 Task: Find connections with filter location Timbiras with filter topic #lawyeringwith filter profile language French with filter current company ACI Worldwide with filter school Indira Gandhi National Open University with filter industry Advertising Services with filter service category Insurance with filter keywords title Business Analyst
Action: Mouse moved to (211, 266)
Screenshot: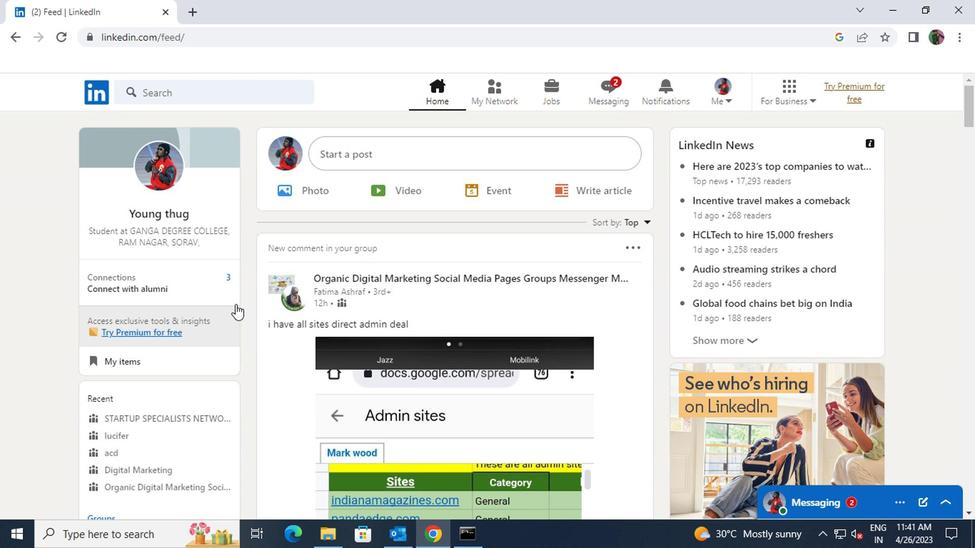 
Action: Mouse pressed left at (211, 266)
Screenshot: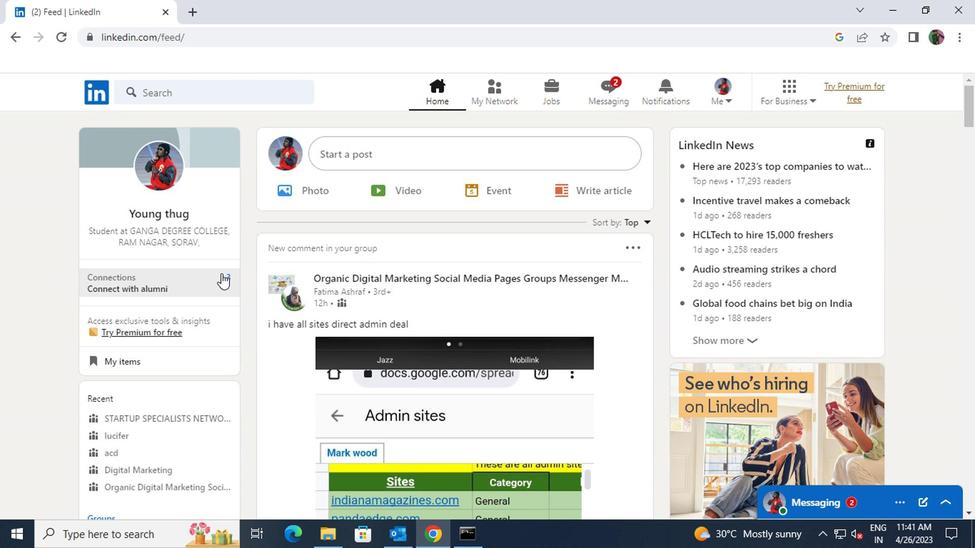 
Action: Mouse moved to (214, 273)
Screenshot: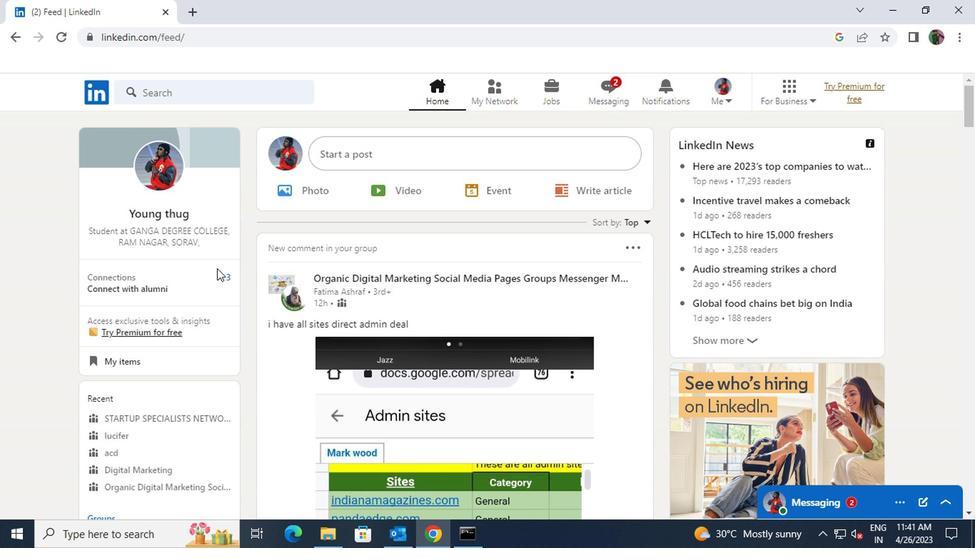 
Action: Mouse pressed left at (214, 273)
Screenshot: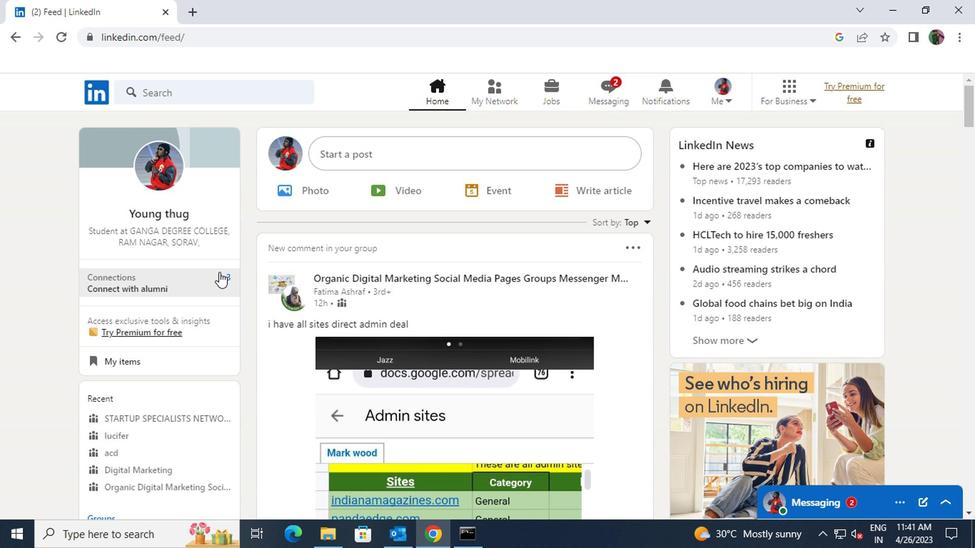 
Action: Mouse moved to (251, 175)
Screenshot: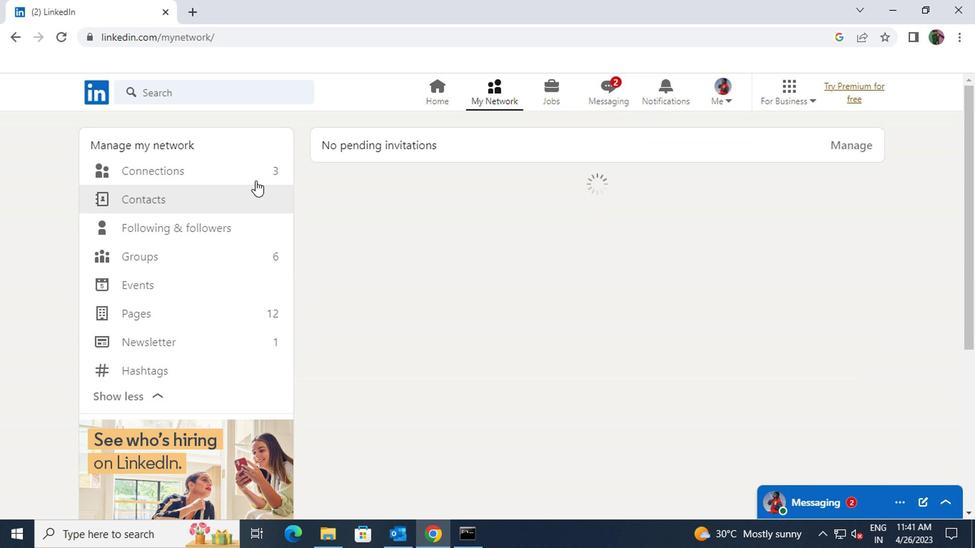 
Action: Mouse pressed left at (251, 175)
Screenshot: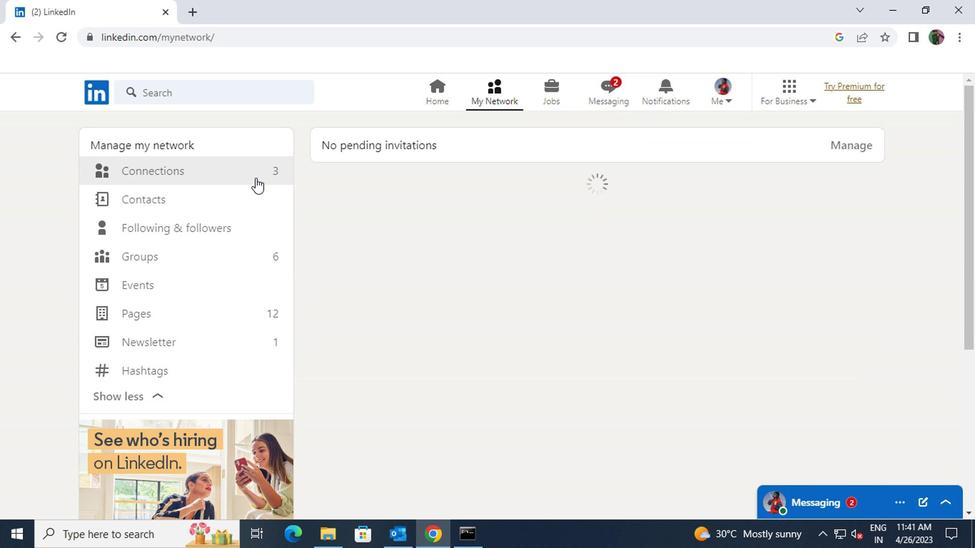 
Action: Mouse moved to (577, 175)
Screenshot: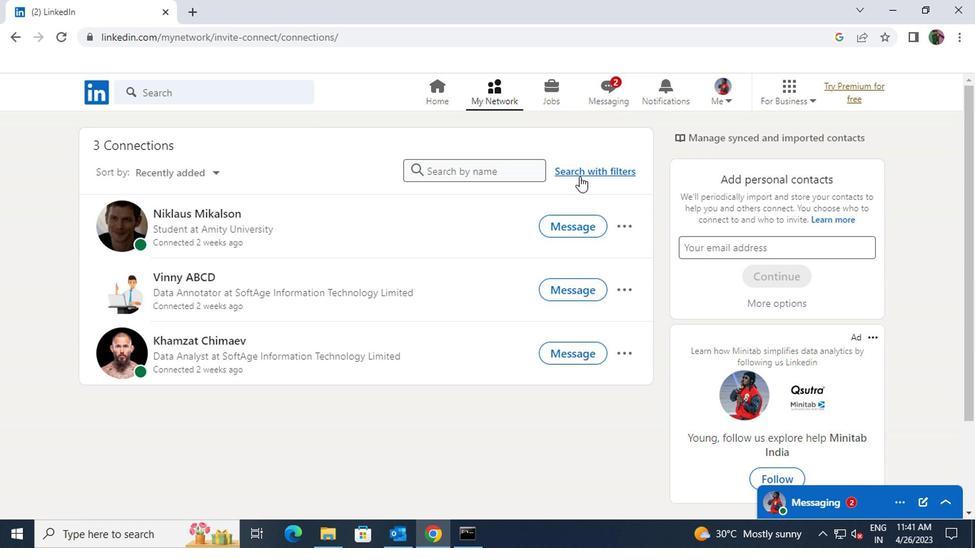 
Action: Mouse pressed left at (577, 175)
Screenshot: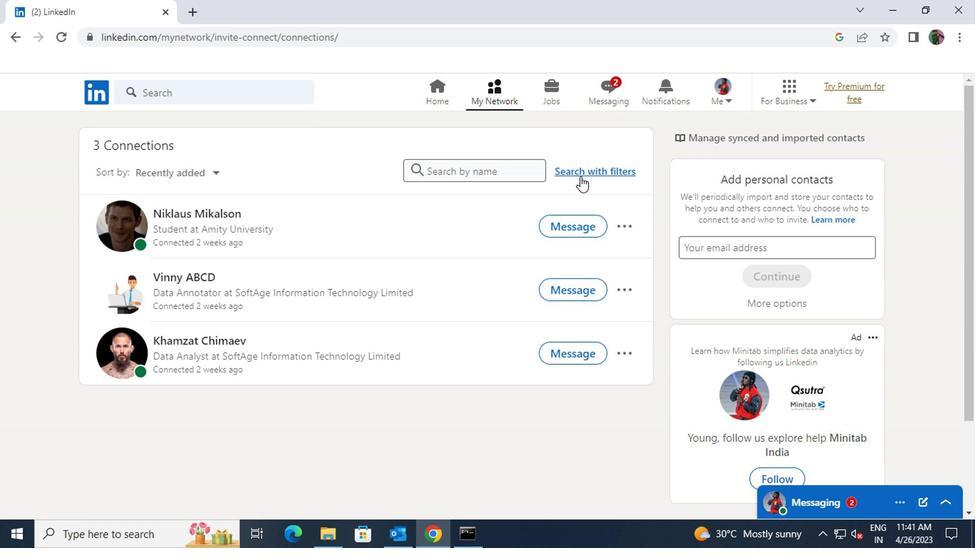 
Action: Mouse moved to (535, 138)
Screenshot: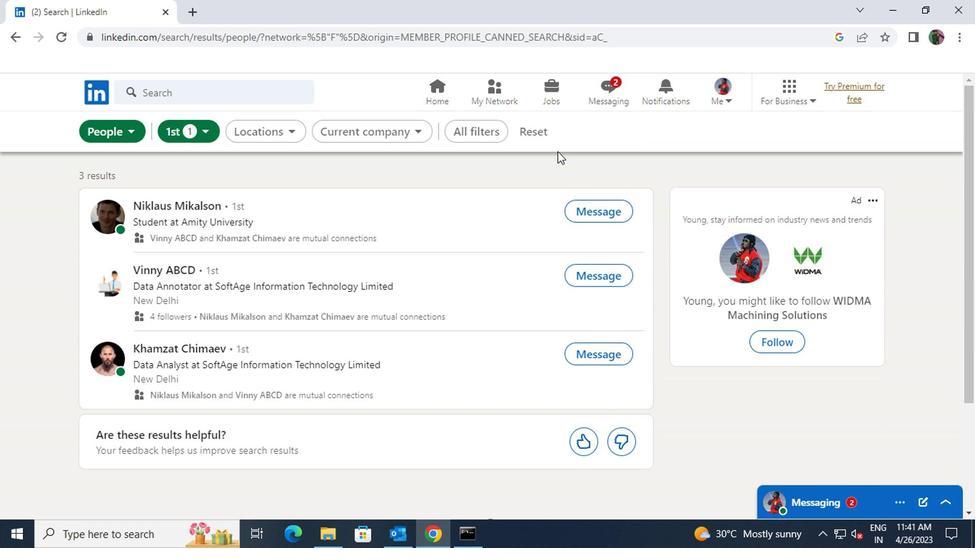 
Action: Mouse pressed left at (535, 138)
Screenshot: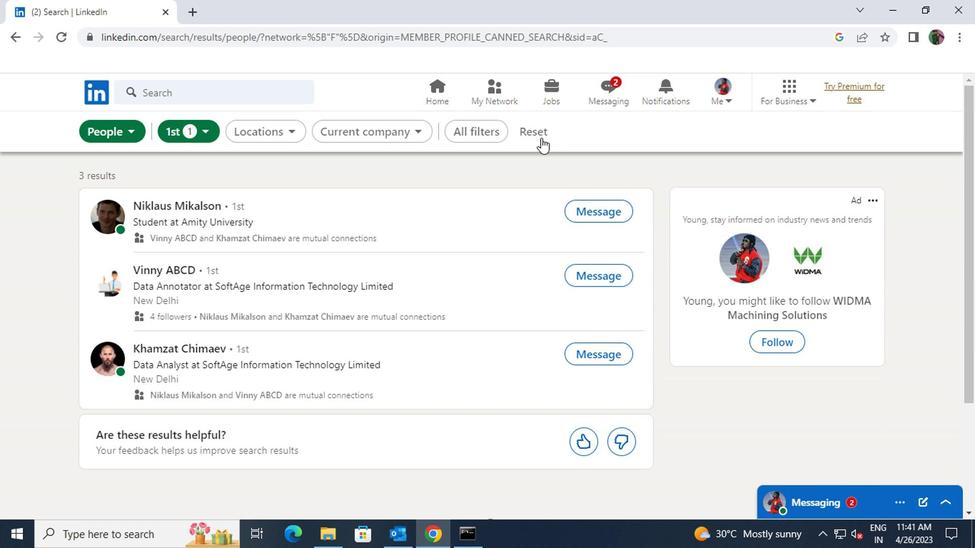 
Action: Mouse moved to (488, 131)
Screenshot: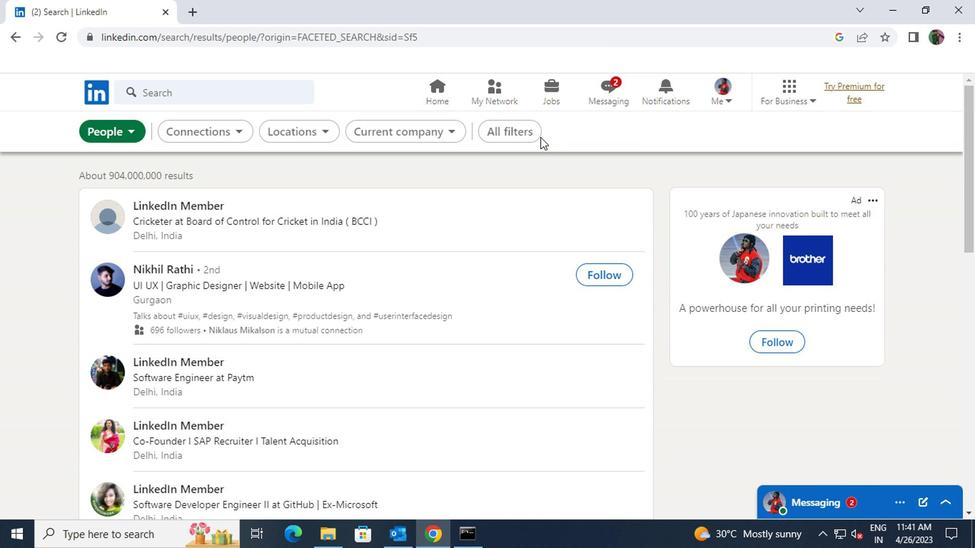
Action: Mouse pressed left at (488, 131)
Screenshot: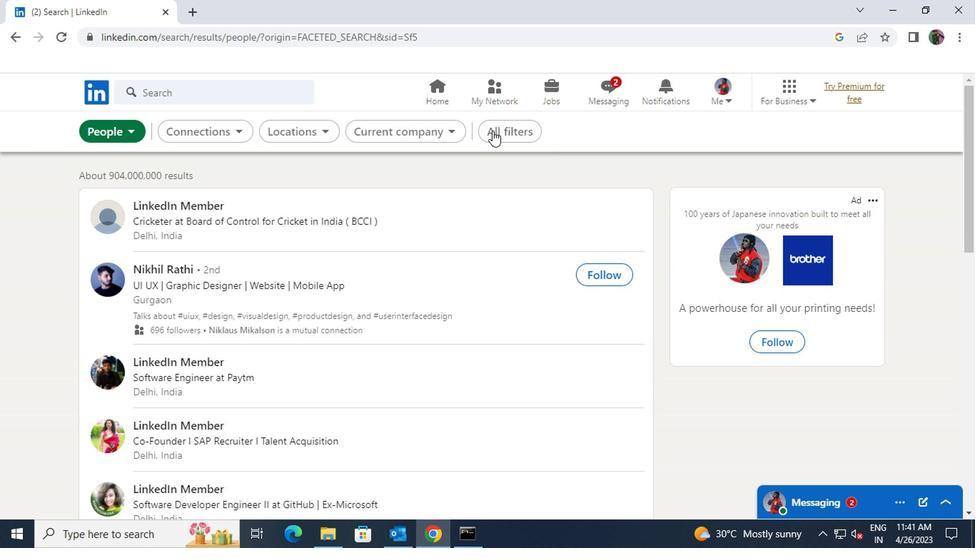 
Action: Mouse moved to (679, 313)
Screenshot: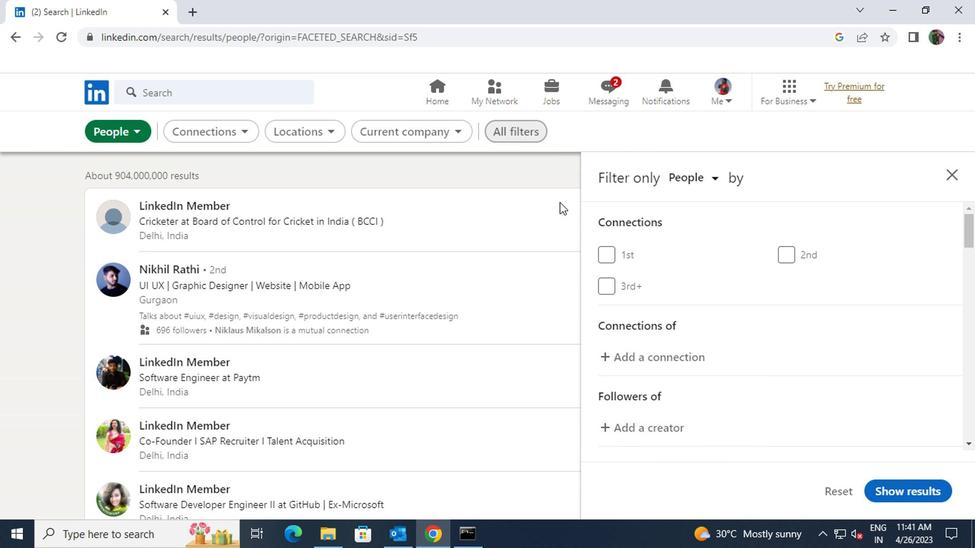 
Action: Mouse scrolled (679, 312) with delta (0, 0)
Screenshot: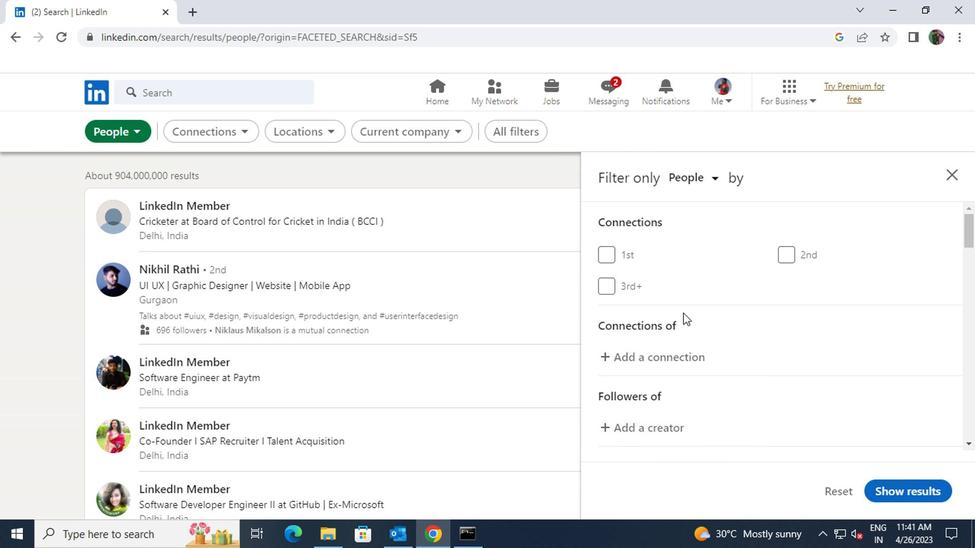 
Action: Mouse scrolled (679, 312) with delta (0, 0)
Screenshot: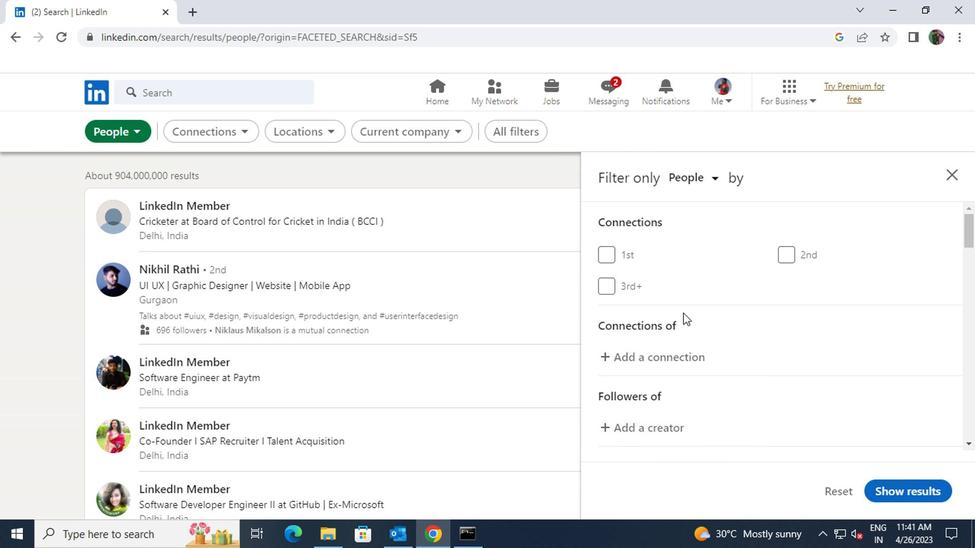 
Action: Mouse scrolled (679, 312) with delta (0, 0)
Screenshot: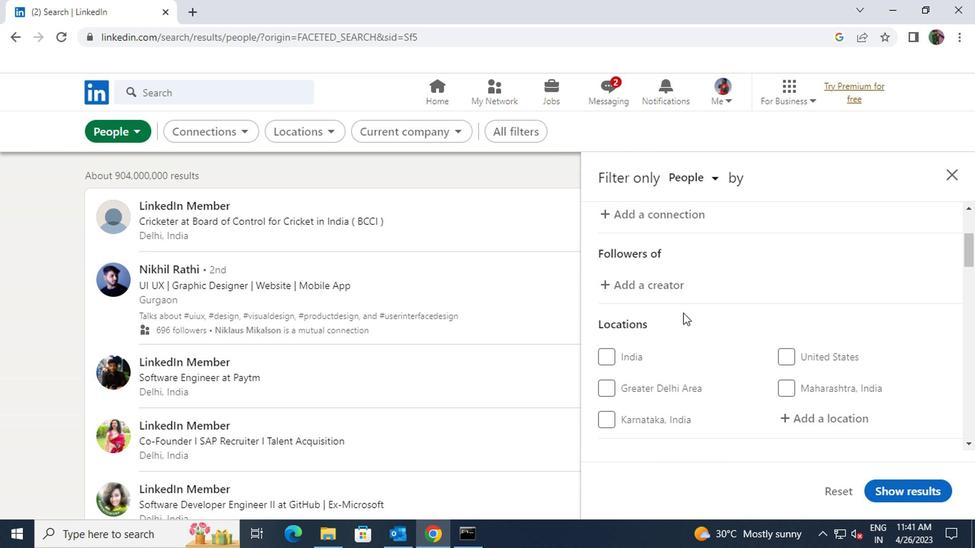 
Action: Mouse moved to (803, 343)
Screenshot: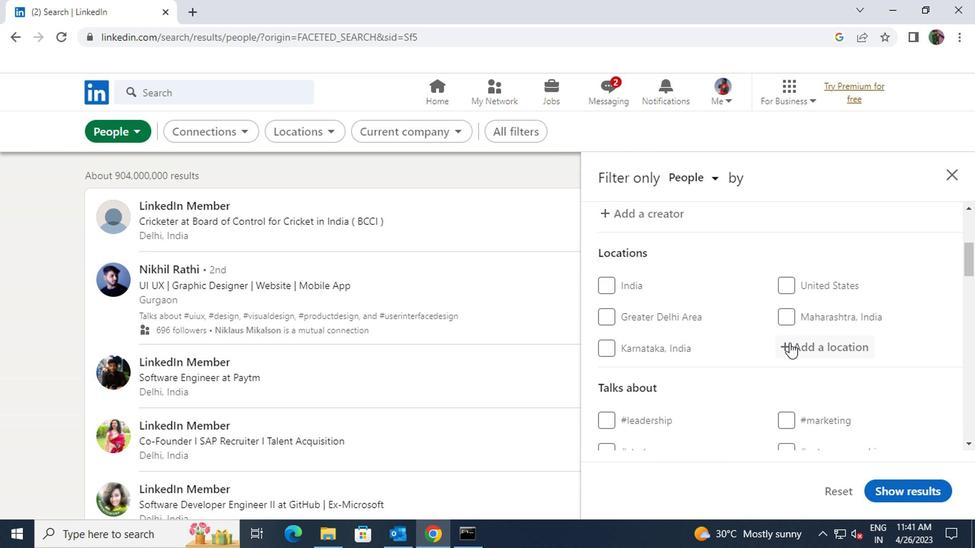 
Action: Mouse pressed left at (803, 343)
Screenshot: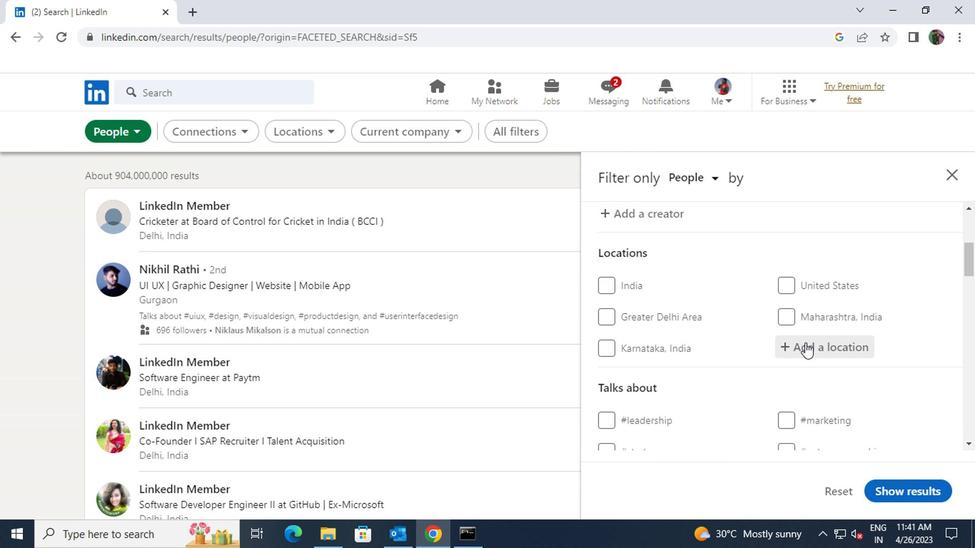 
Action: Mouse moved to (804, 344)
Screenshot: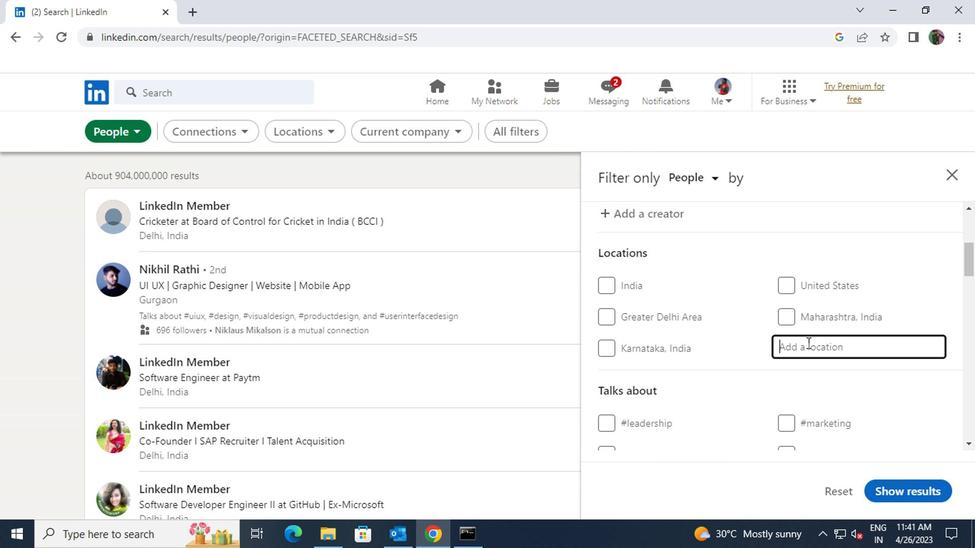 
Action: Key pressed <Key.shift>TIMBIRAS
Screenshot: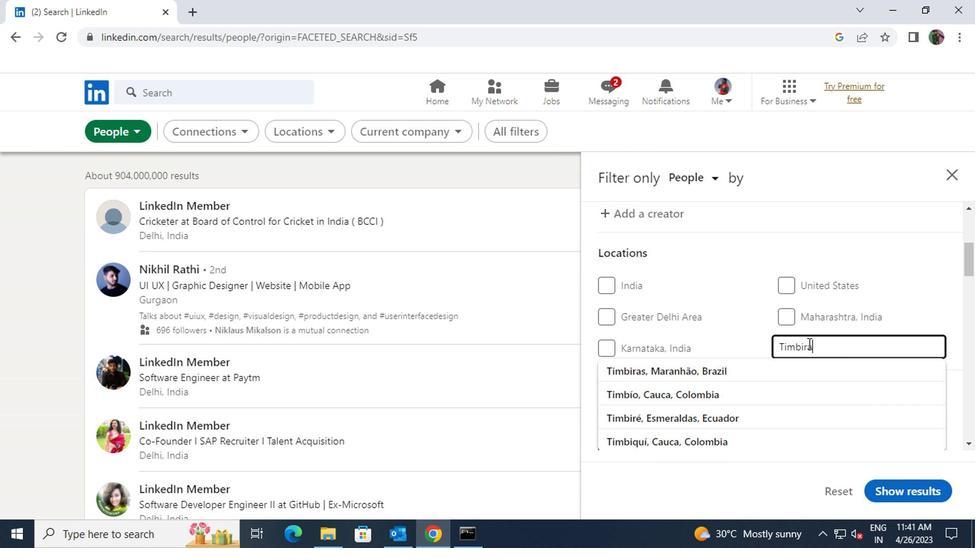 
Action: Mouse moved to (789, 377)
Screenshot: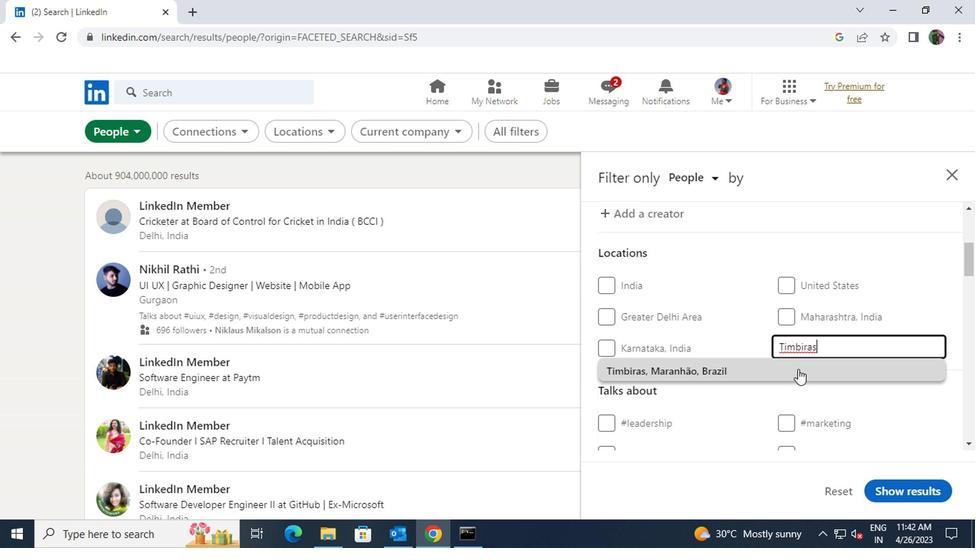 
Action: Mouse pressed left at (789, 377)
Screenshot: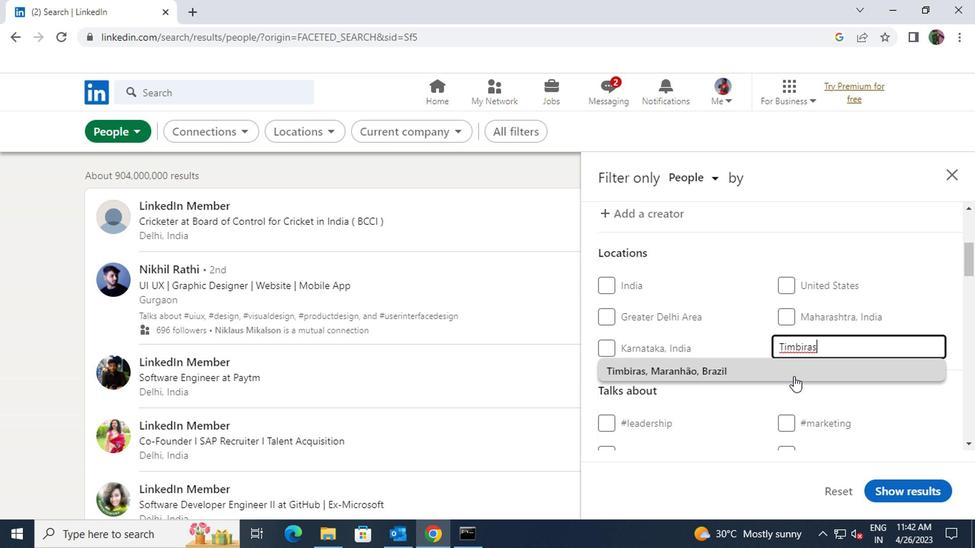 
Action: Mouse scrolled (789, 376) with delta (0, -1)
Screenshot: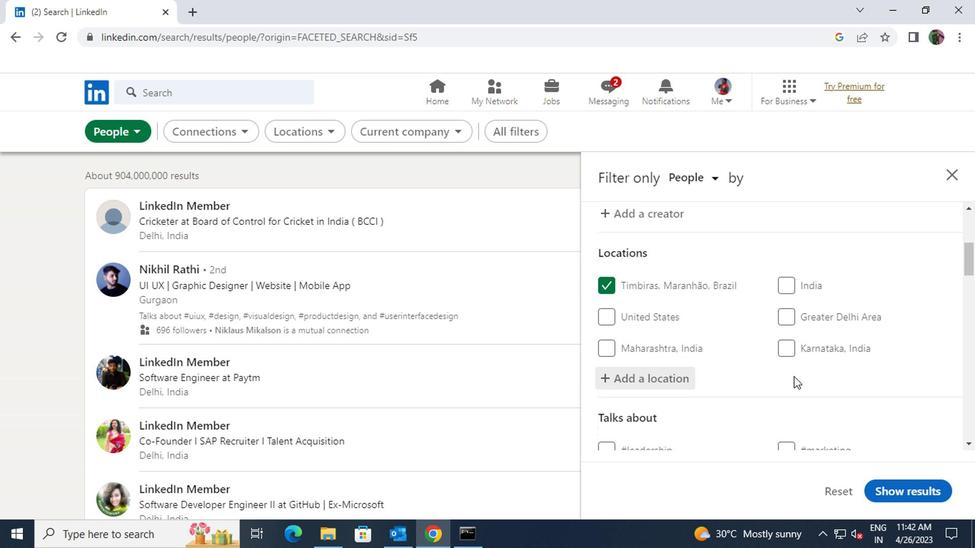 
Action: Mouse scrolled (789, 376) with delta (0, -1)
Screenshot: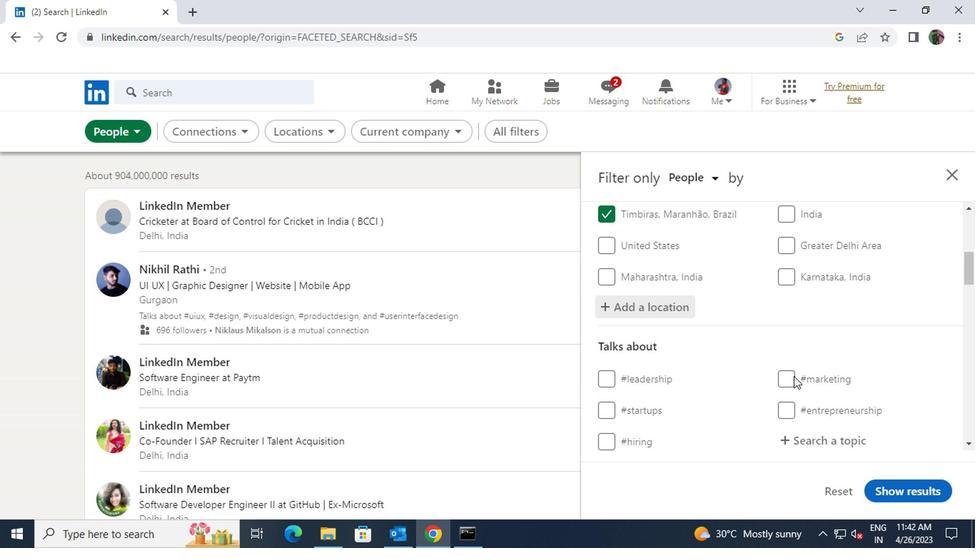 
Action: Mouse moved to (794, 373)
Screenshot: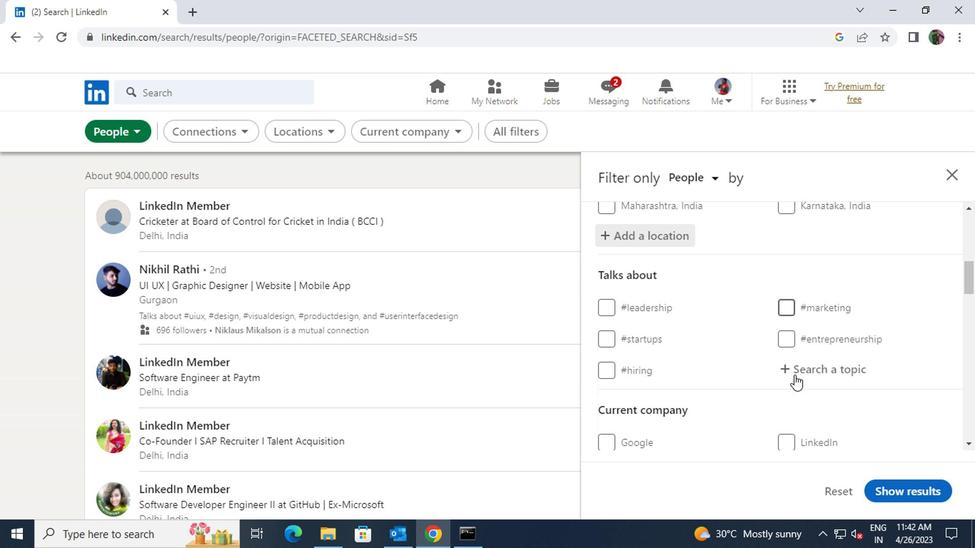 
Action: Mouse pressed left at (794, 373)
Screenshot: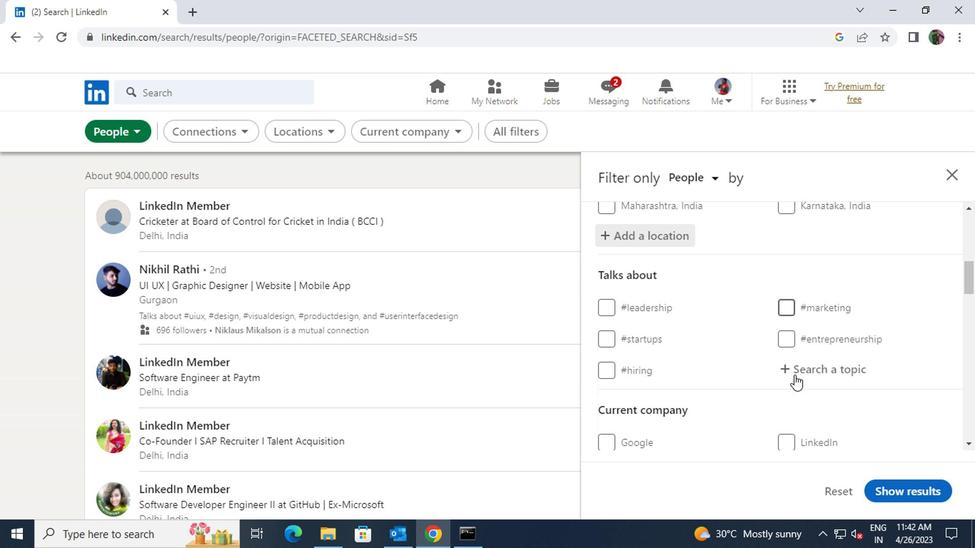 
Action: Mouse moved to (794, 373)
Screenshot: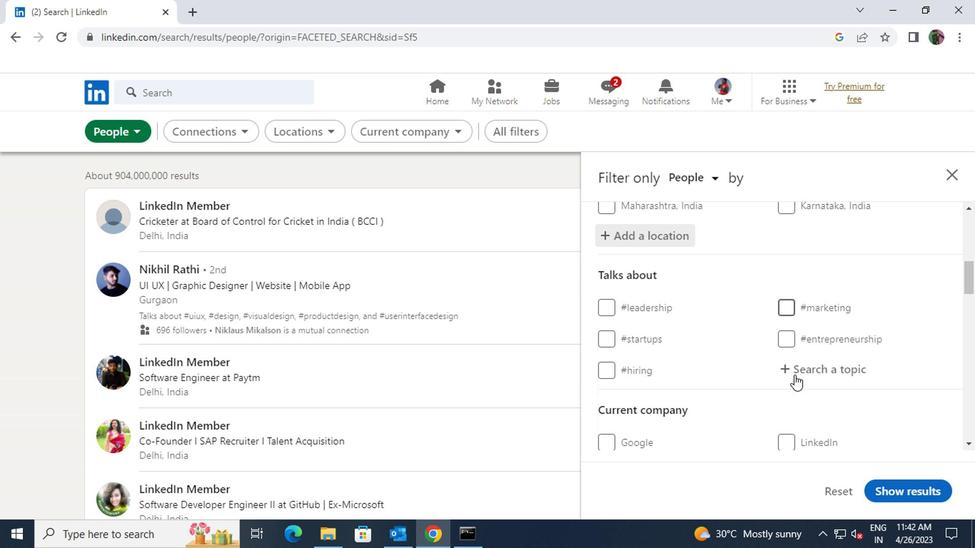 
Action: Key pressed <Key.shift><Key.shift><Key.shift><Key.shift><Key.shift>#<Key.shift>LAWYERRINGWITH
Screenshot: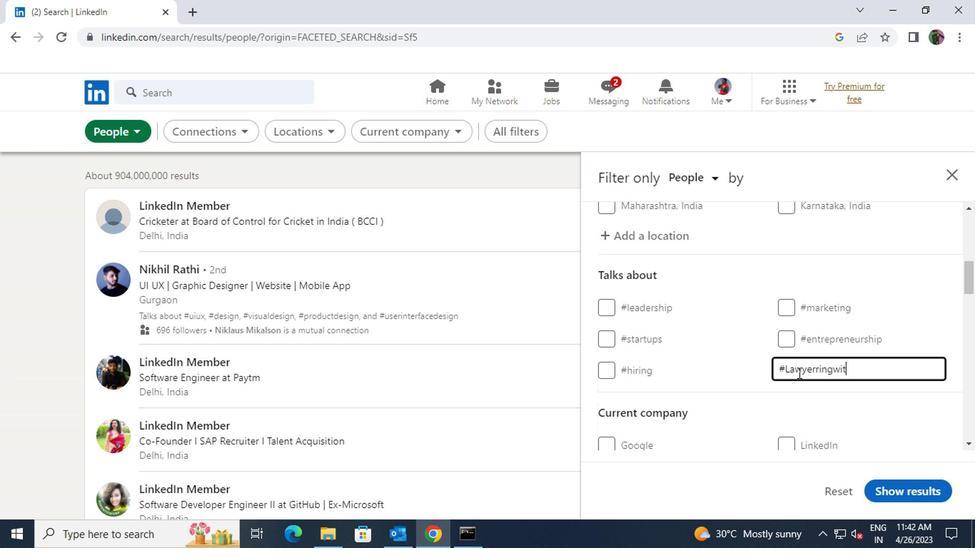
Action: Mouse scrolled (794, 372) with delta (0, -1)
Screenshot: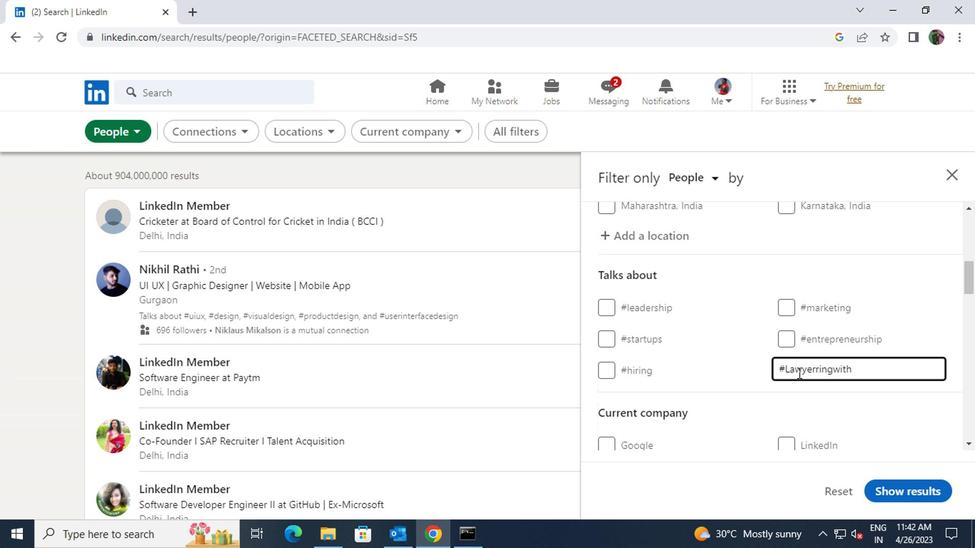 
Action: Mouse scrolled (794, 372) with delta (0, -1)
Screenshot: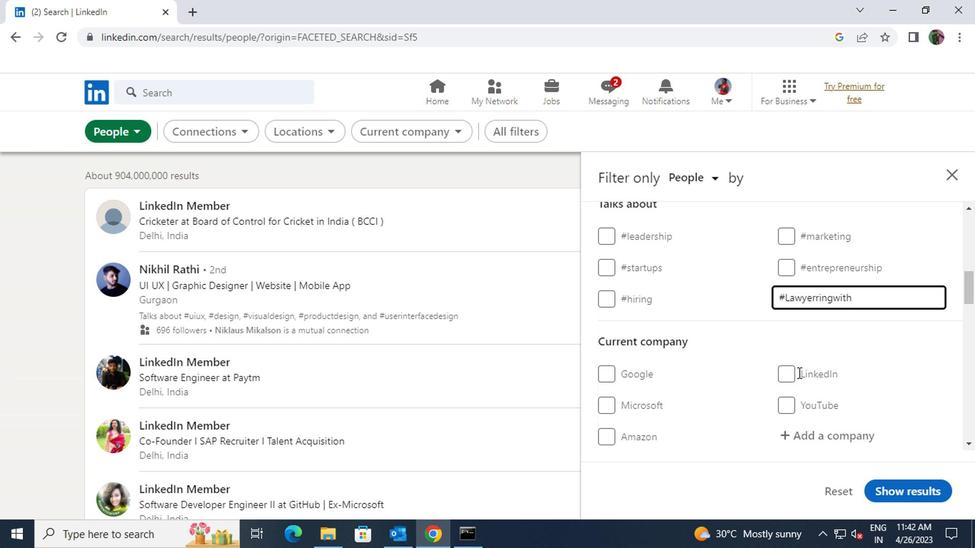 
Action: Mouse scrolled (794, 372) with delta (0, -1)
Screenshot: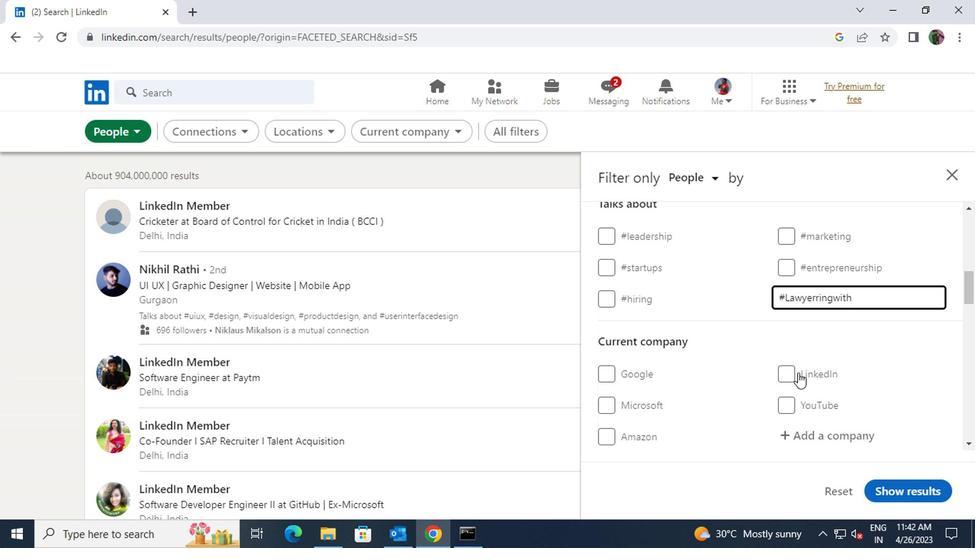
Action: Mouse moved to (810, 297)
Screenshot: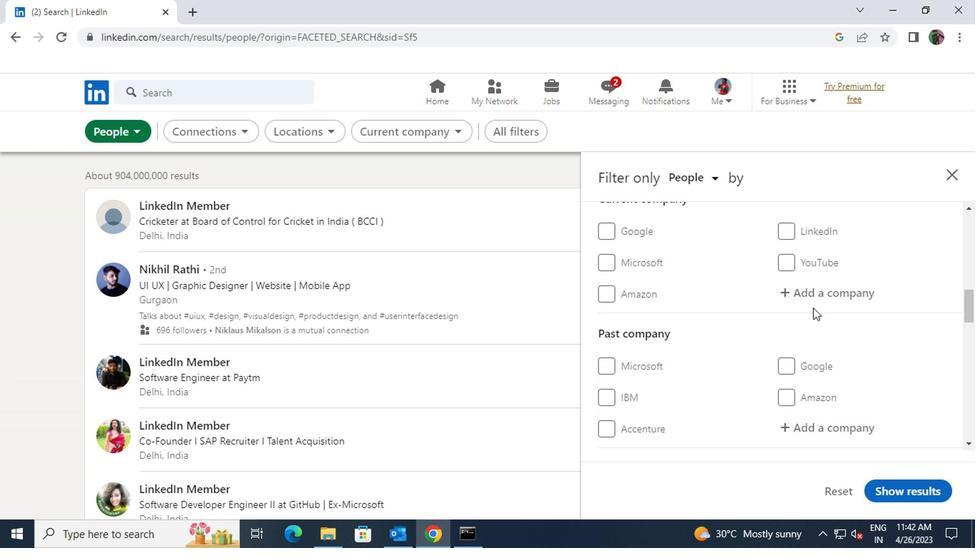 
Action: Mouse pressed left at (810, 297)
Screenshot: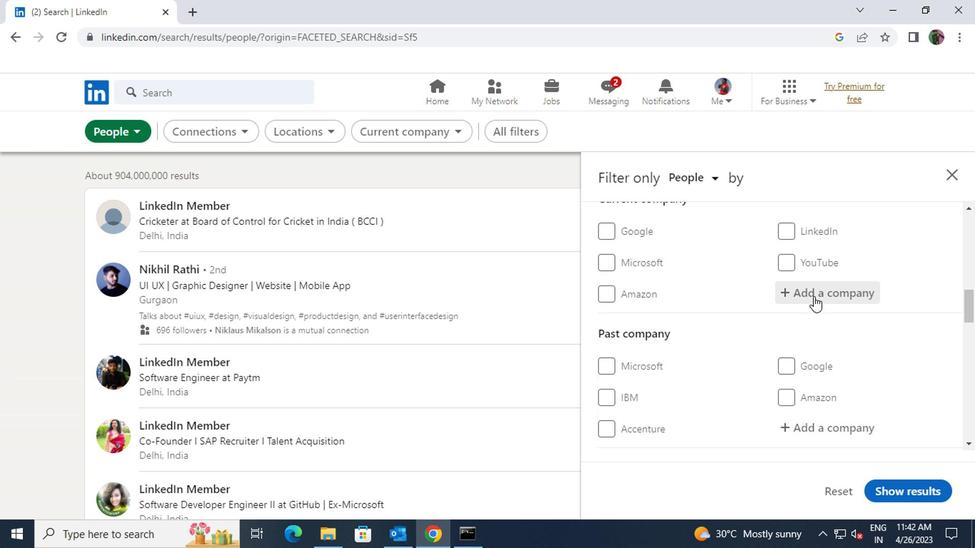 
Action: Key pressed <Key.shift><Key.shift><Key.shift><Key.shift><Key.shift>ACI
Screenshot: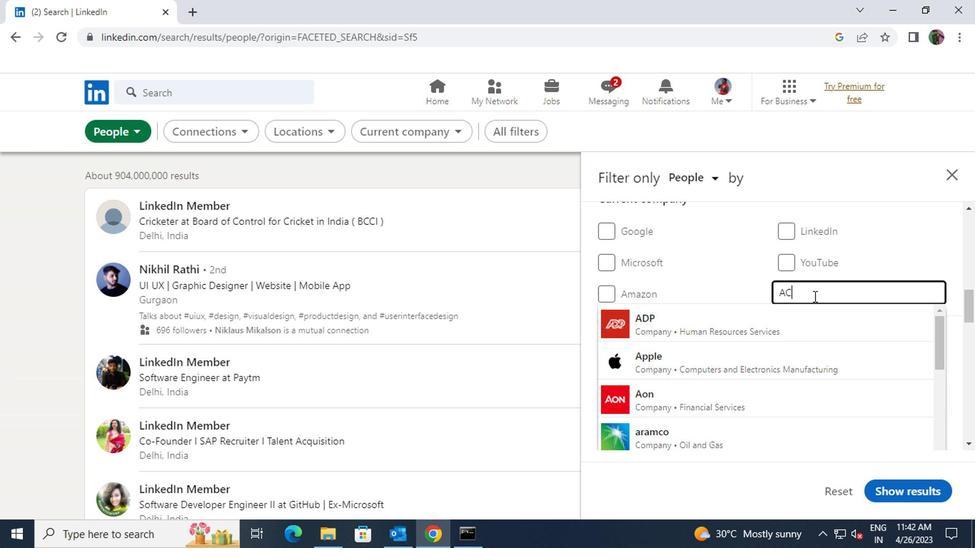 
Action: Mouse moved to (801, 316)
Screenshot: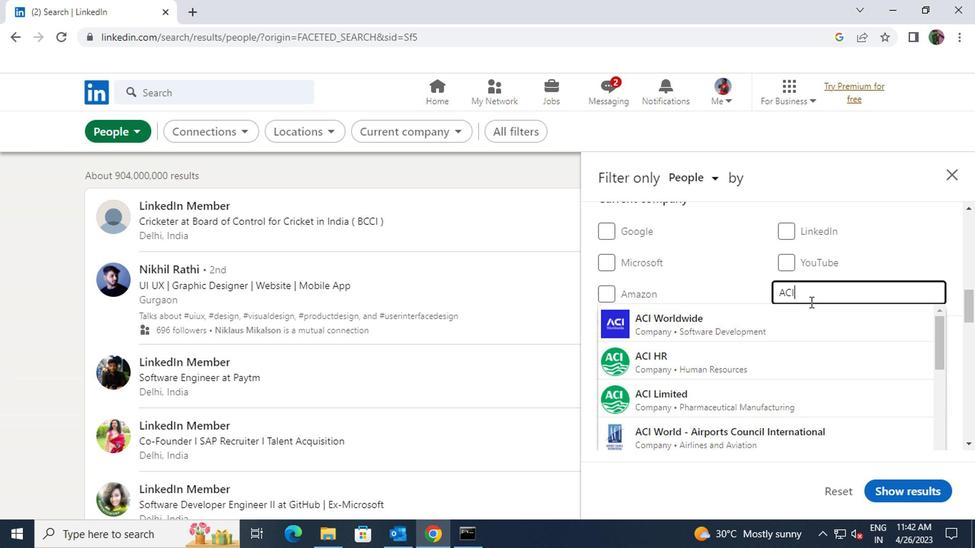 
Action: Mouse pressed left at (801, 316)
Screenshot: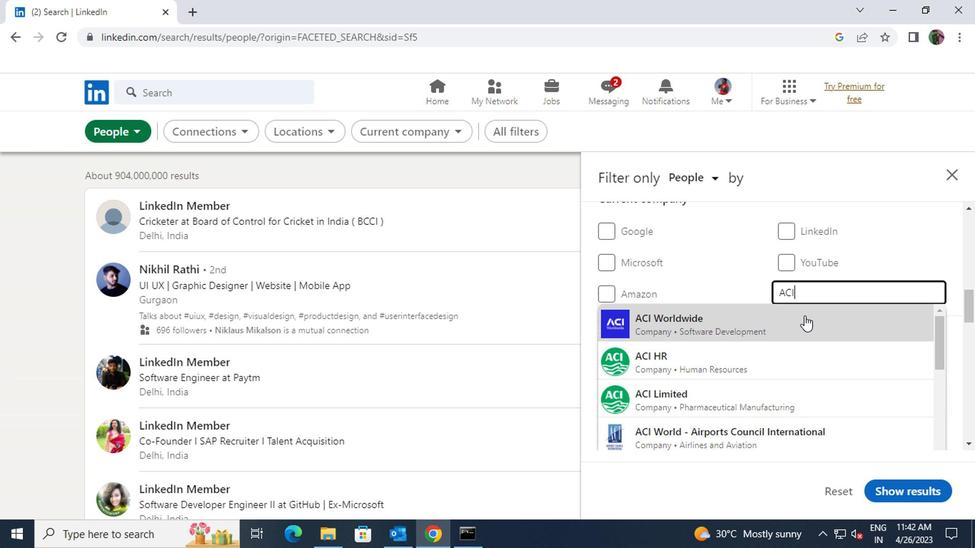
Action: Mouse scrolled (801, 315) with delta (0, 0)
Screenshot: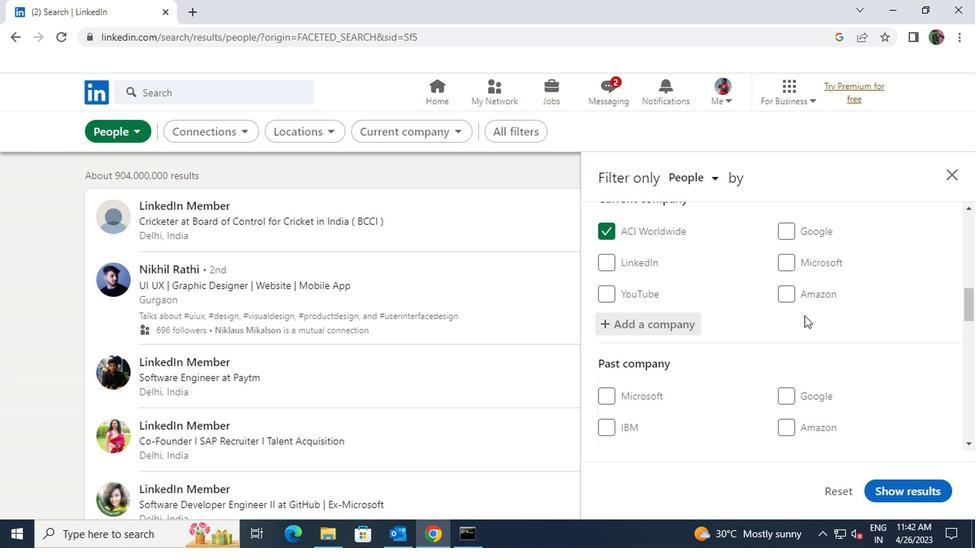 
Action: Mouse scrolled (801, 315) with delta (0, 0)
Screenshot: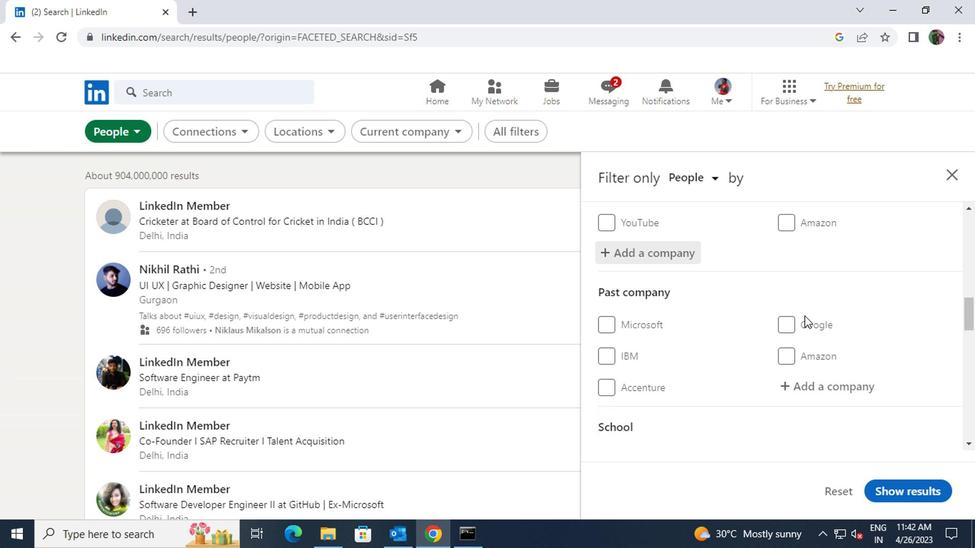 
Action: Mouse scrolled (801, 315) with delta (0, 0)
Screenshot: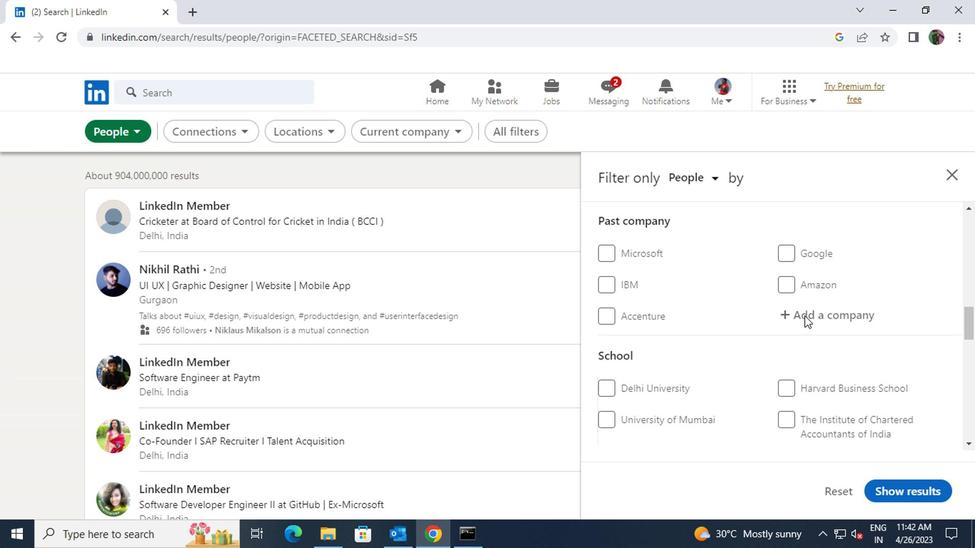 
Action: Mouse scrolled (801, 315) with delta (0, 0)
Screenshot: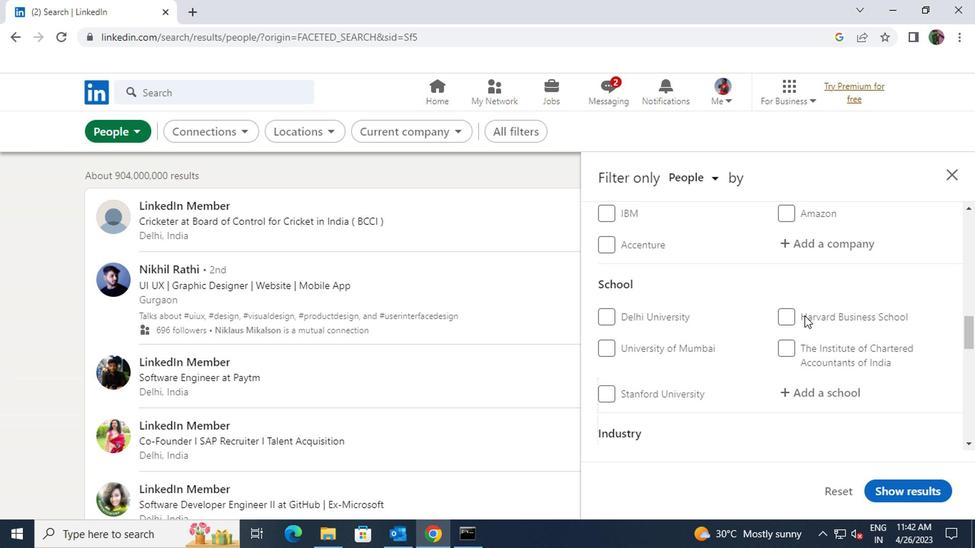 
Action: Mouse pressed left at (801, 316)
Screenshot: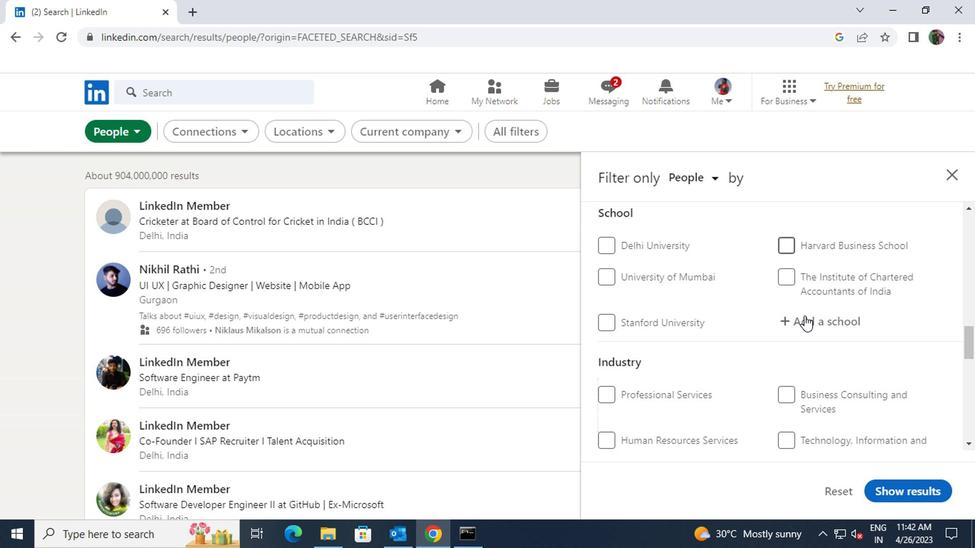 
Action: Key pressed <Key.shift>INDIRA
Screenshot: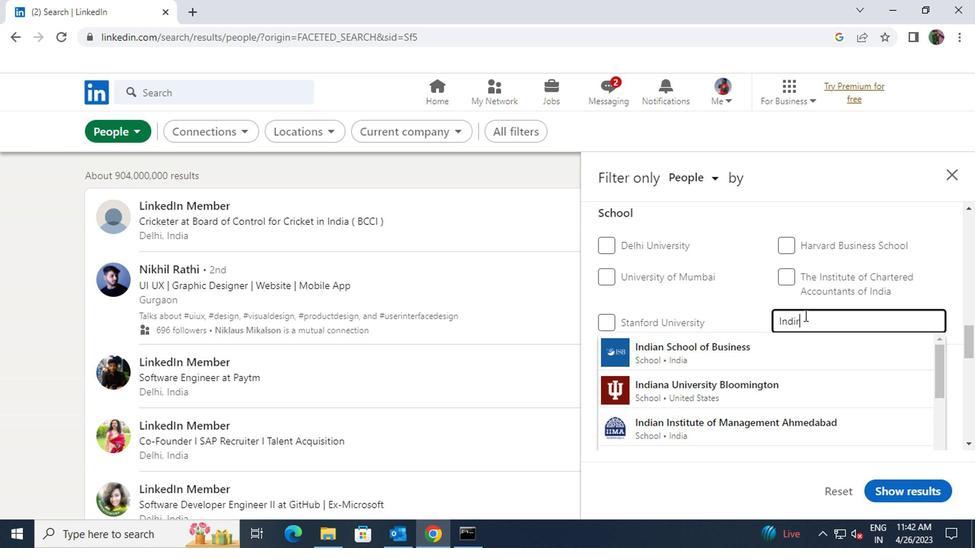 
Action: Mouse moved to (799, 385)
Screenshot: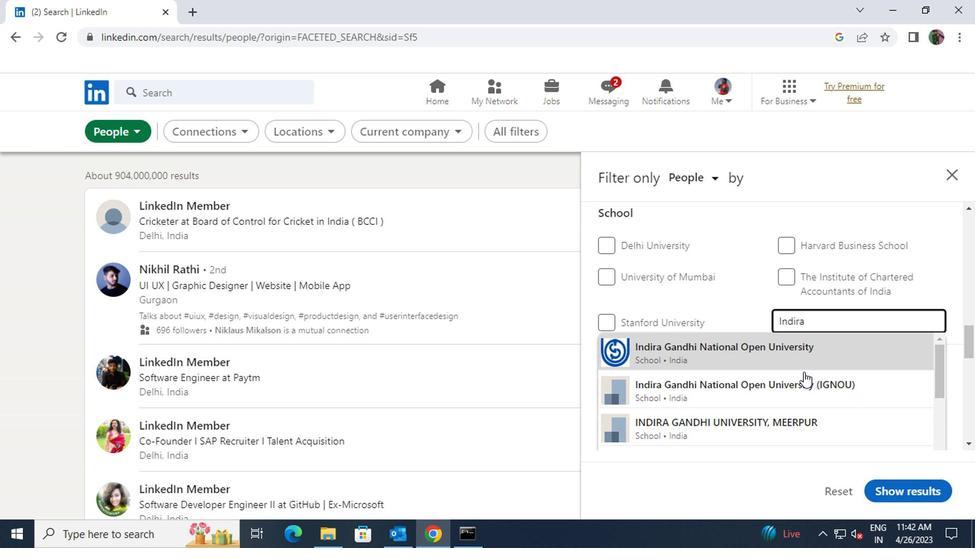 
Action: Mouse pressed left at (799, 385)
Screenshot: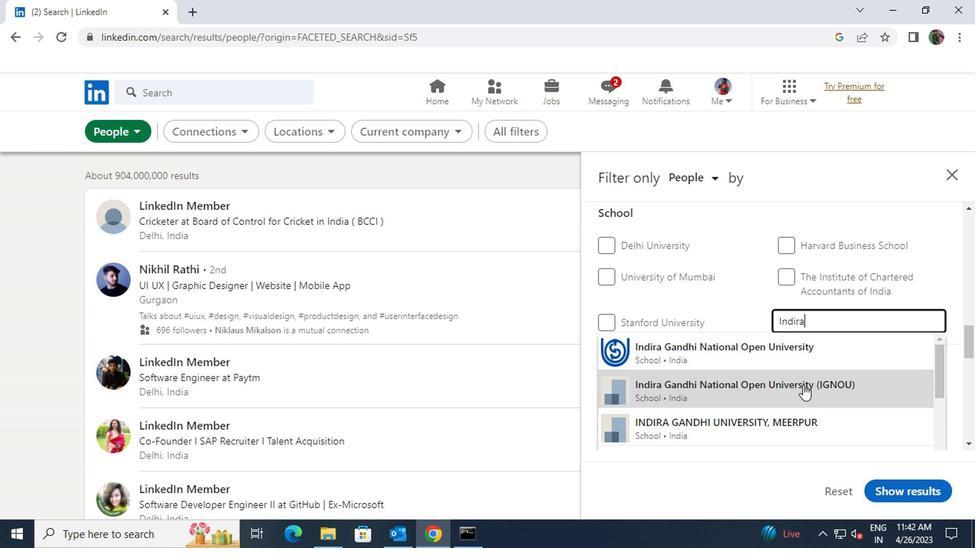 
Action: Mouse scrolled (799, 385) with delta (0, 0)
Screenshot: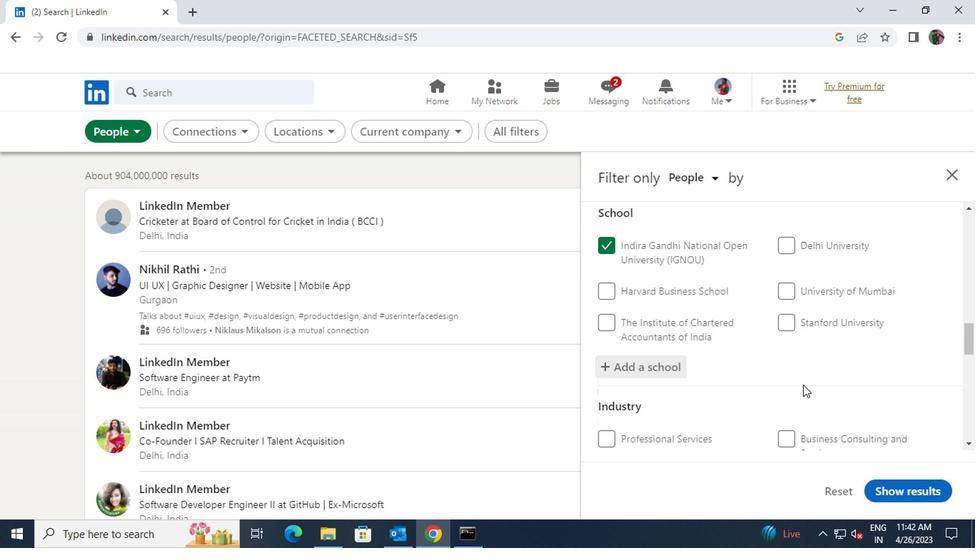 
Action: Mouse scrolled (799, 385) with delta (0, 0)
Screenshot: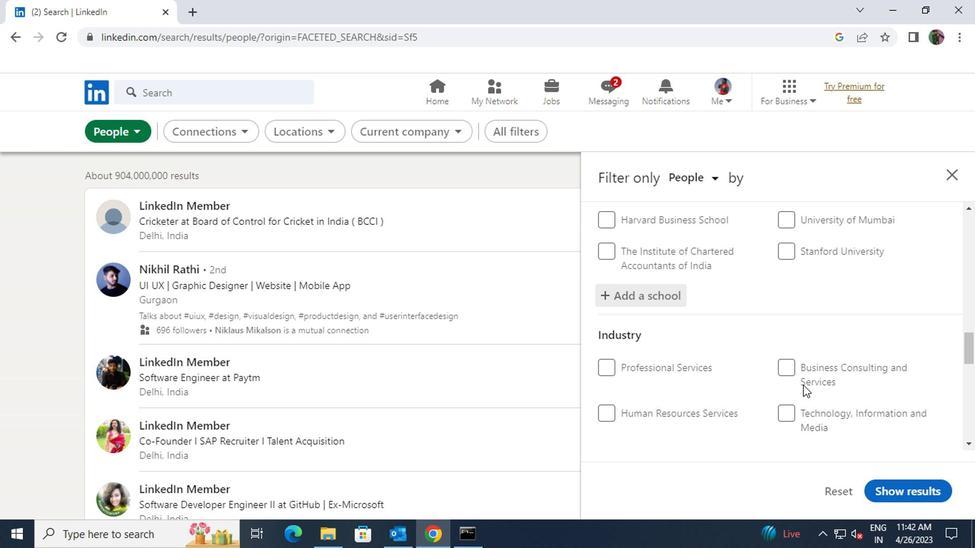 
Action: Mouse pressed left at (799, 385)
Screenshot: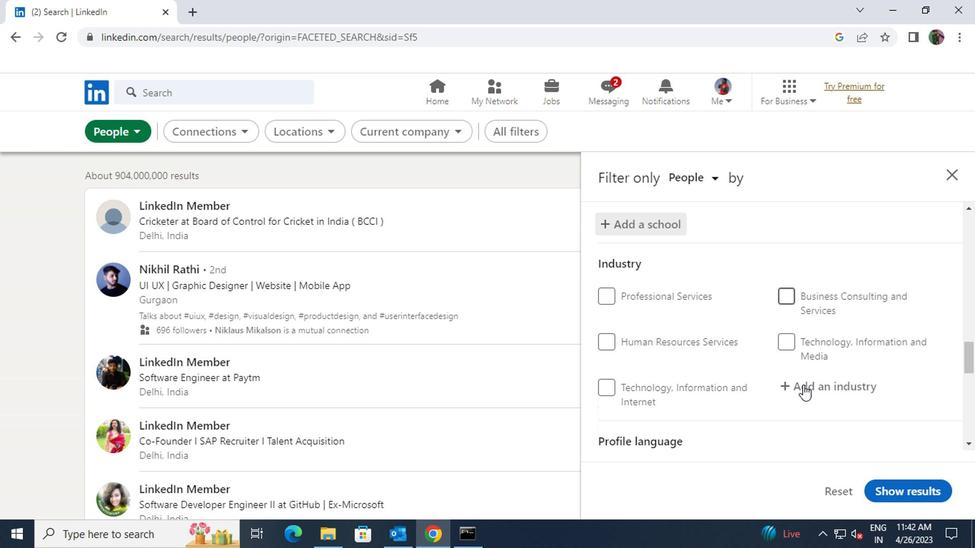 
Action: Key pressed <Key.shift><Key.shift><Key.shift><Key.shift><Key.shift><Key.shift><Key.shift><Key.shift>ADVERTI
Screenshot: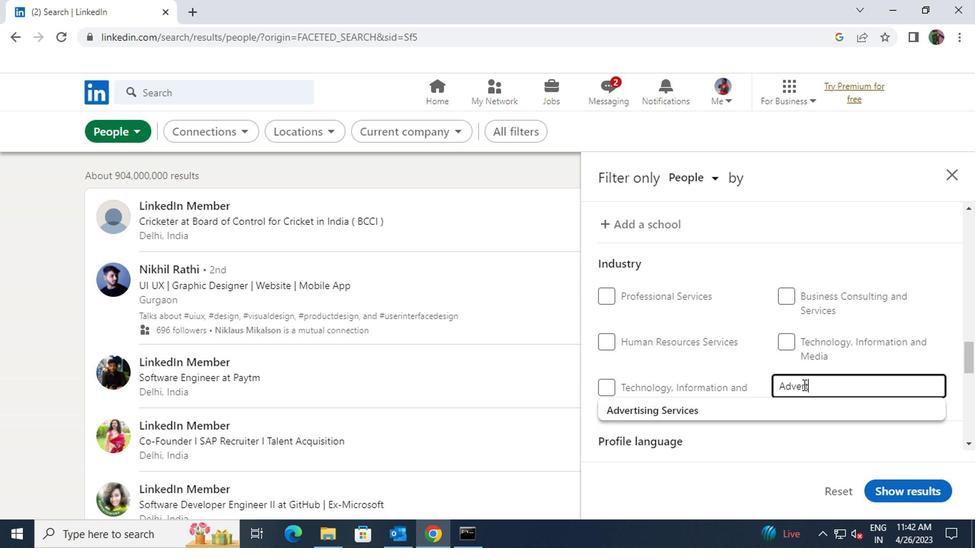 
Action: Mouse moved to (787, 404)
Screenshot: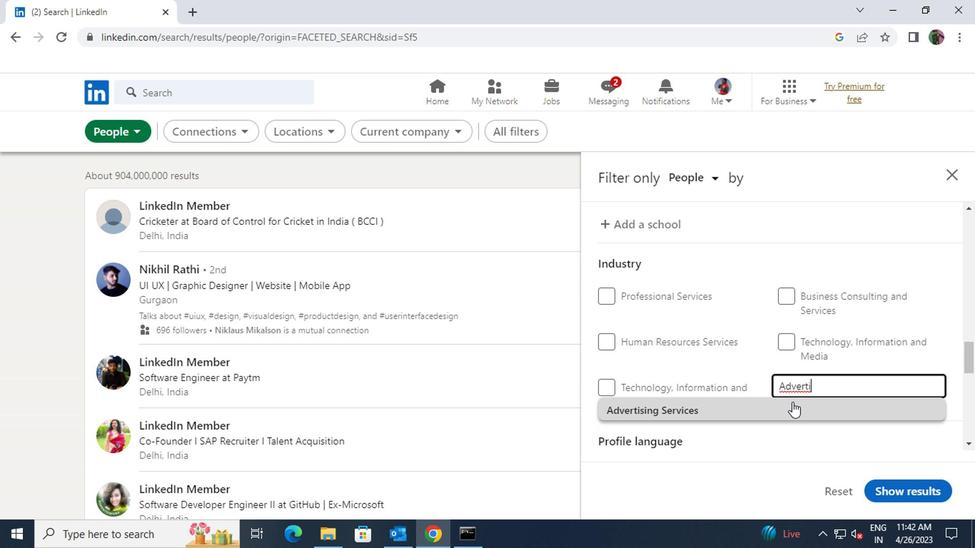 
Action: Mouse pressed left at (787, 404)
Screenshot: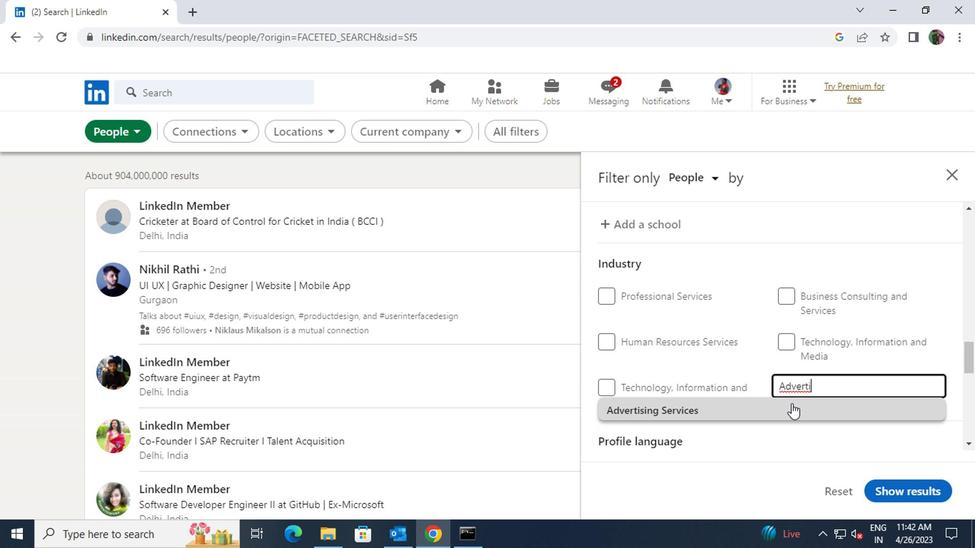 
Action: Mouse scrolled (787, 404) with delta (0, 0)
Screenshot: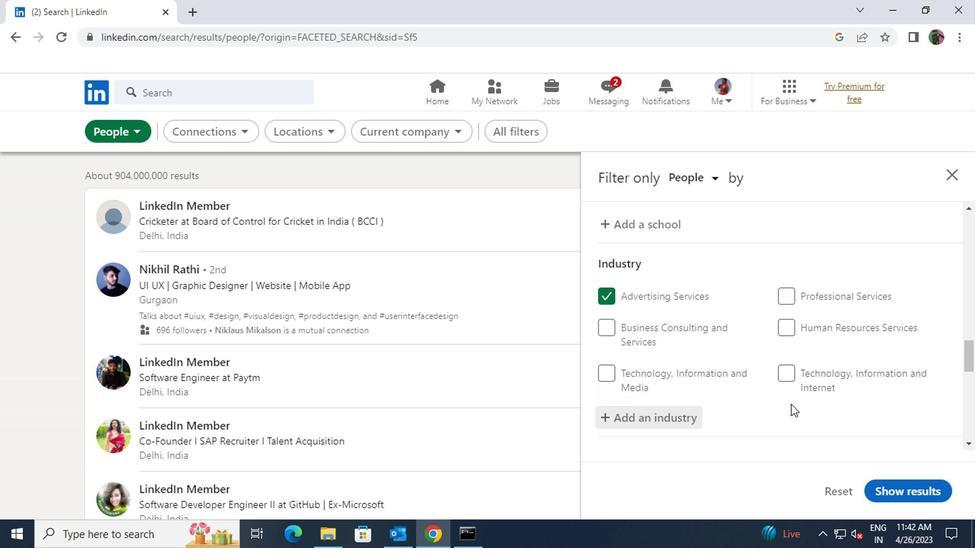 
Action: Mouse scrolled (787, 404) with delta (0, 0)
Screenshot: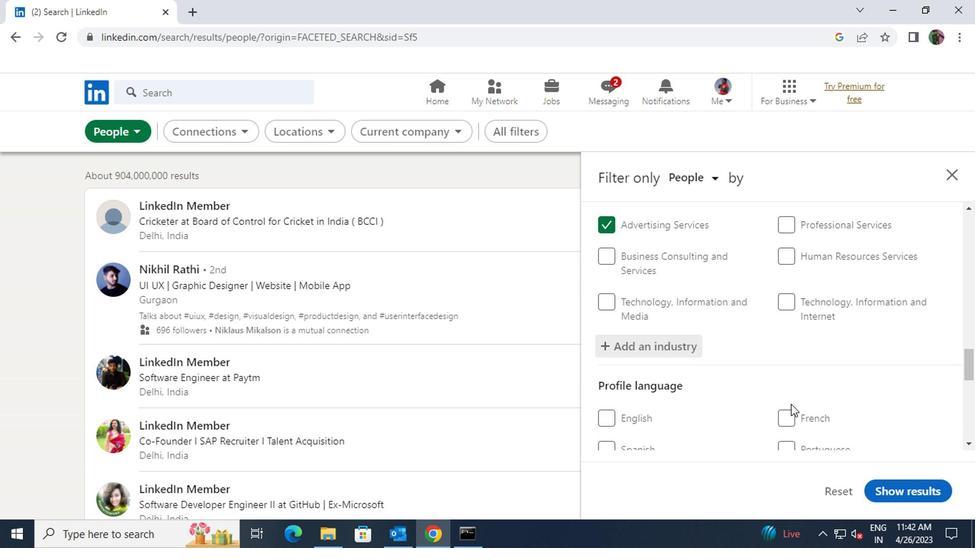 
Action: Mouse moved to (786, 351)
Screenshot: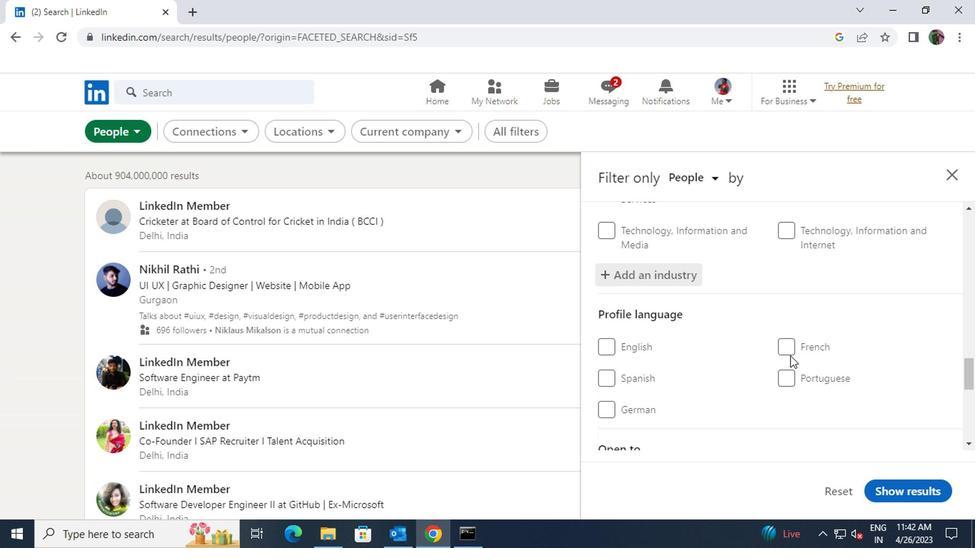 
Action: Mouse pressed left at (786, 351)
Screenshot: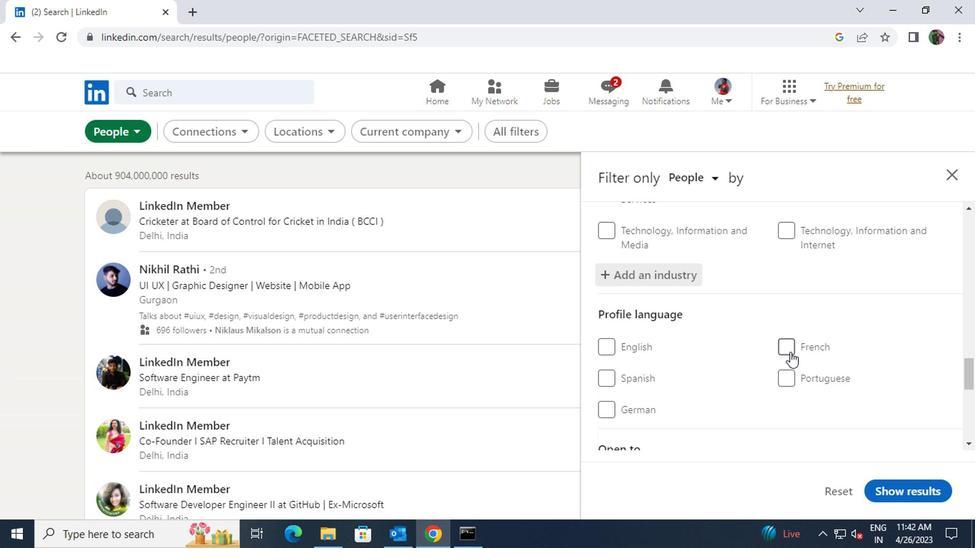
Action: Mouse moved to (766, 384)
Screenshot: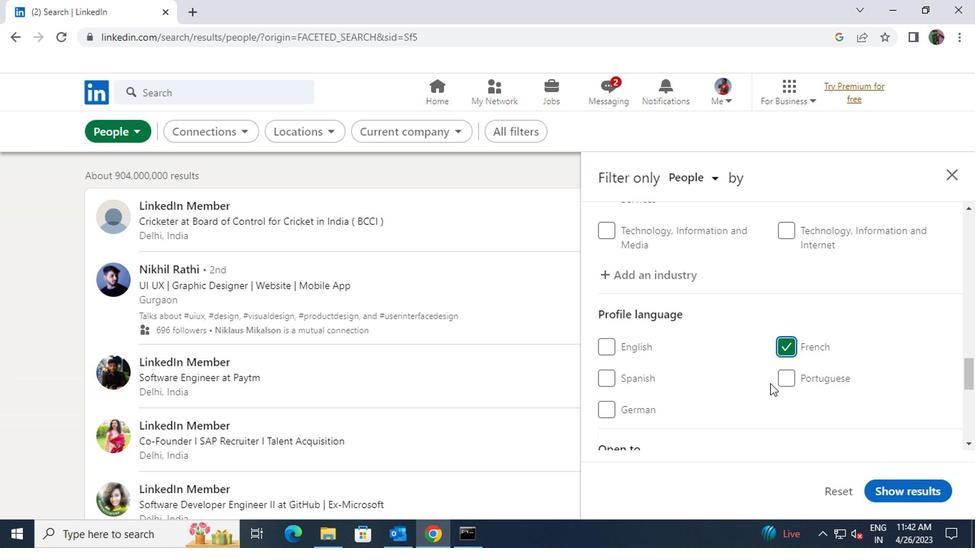 
Action: Mouse scrolled (766, 383) with delta (0, -1)
Screenshot: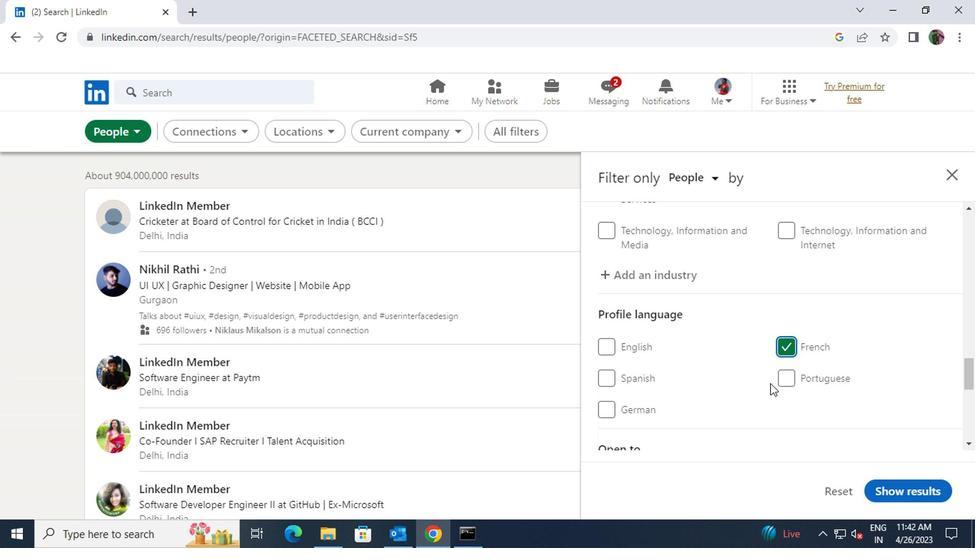 
Action: Mouse scrolled (766, 383) with delta (0, -1)
Screenshot: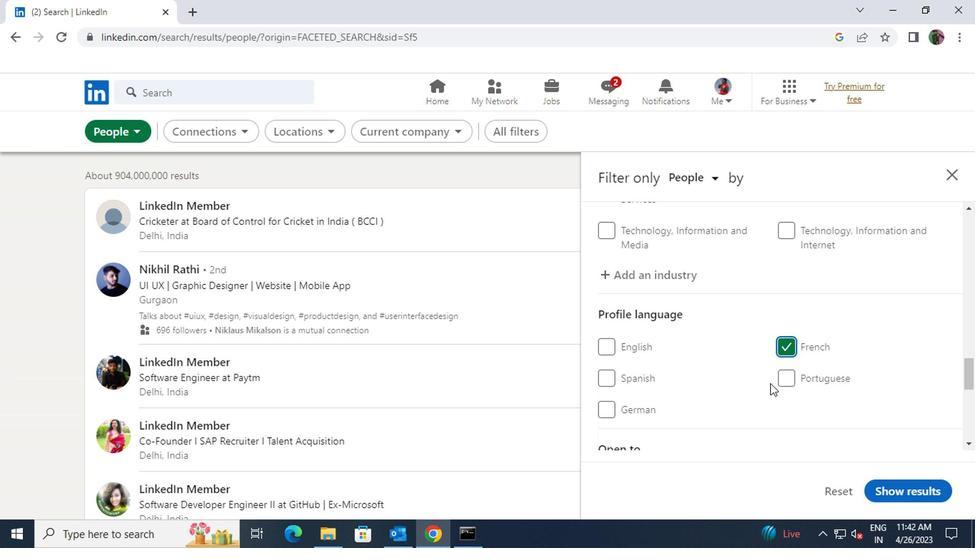 
Action: Mouse scrolled (766, 383) with delta (0, -1)
Screenshot: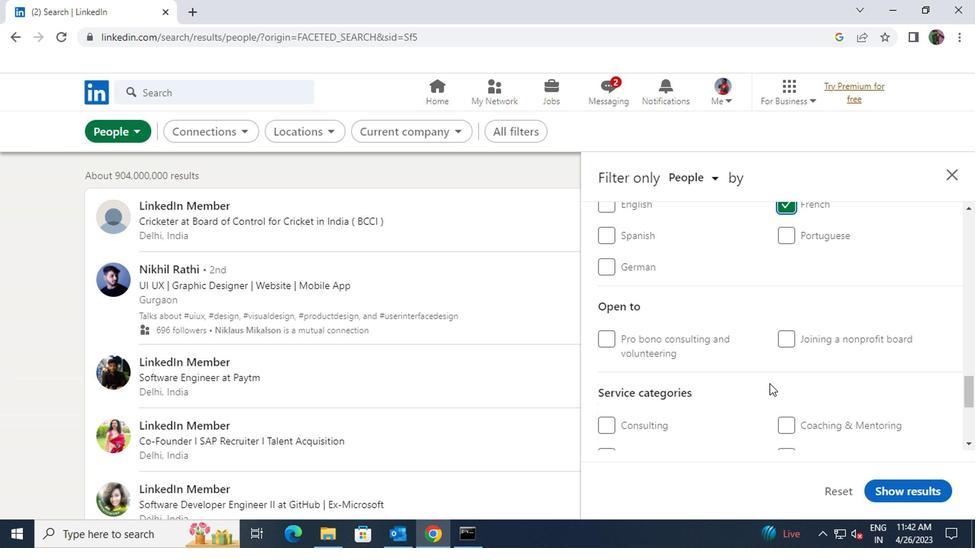 
Action: Mouse scrolled (766, 383) with delta (0, -1)
Screenshot: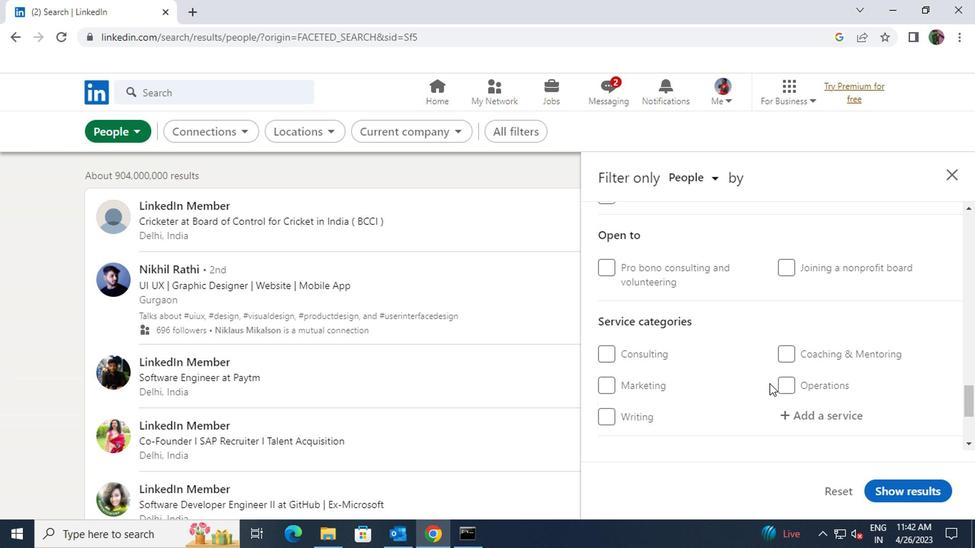 
Action: Mouse moved to (787, 344)
Screenshot: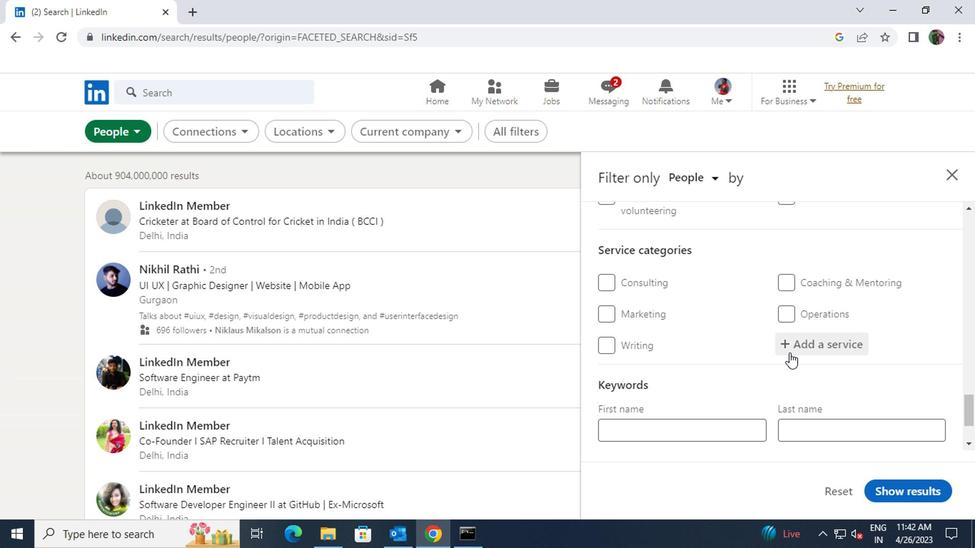 
Action: Mouse pressed left at (787, 344)
Screenshot: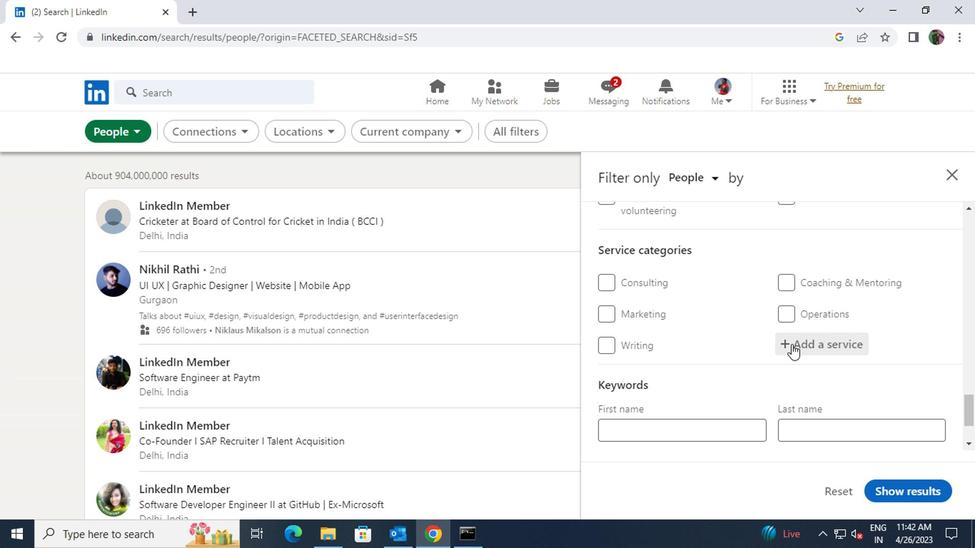 
Action: Key pressed <Key.shift>INSURA
Screenshot: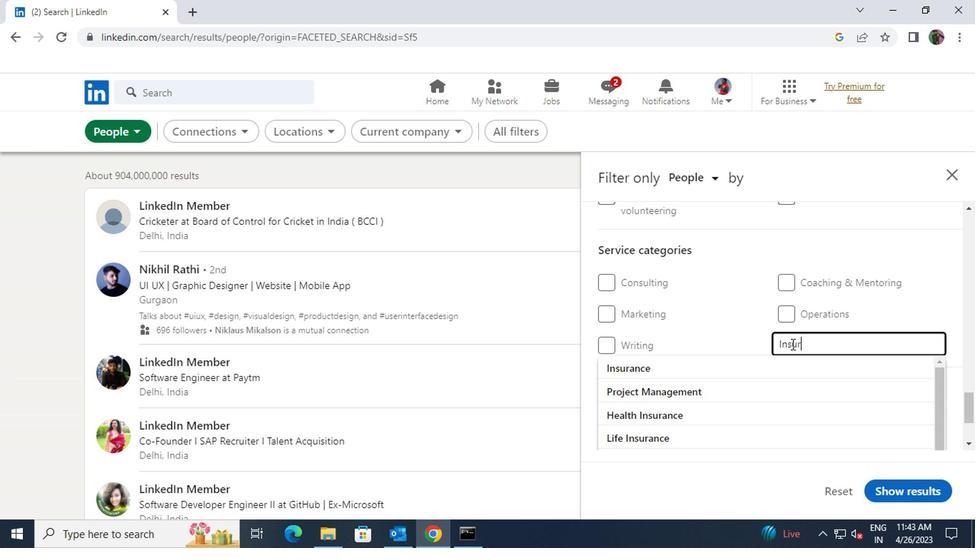 
Action: Mouse moved to (766, 364)
Screenshot: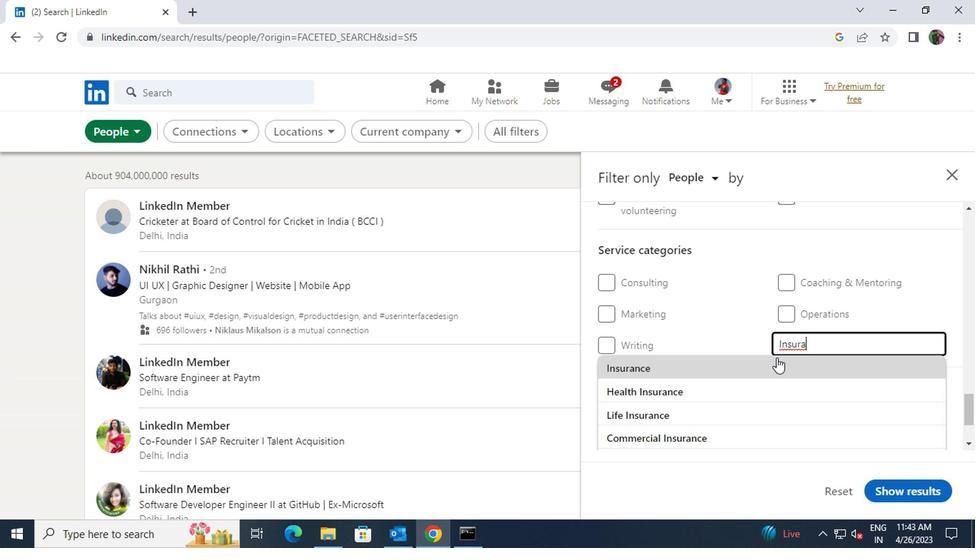 
Action: Mouse pressed left at (766, 364)
Screenshot: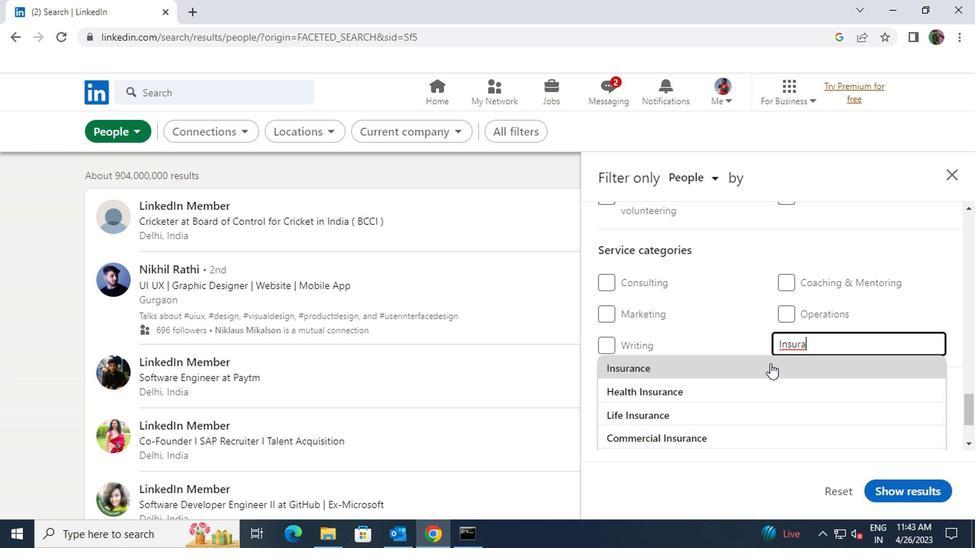 
Action: Mouse scrolled (766, 363) with delta (0, 0)
Screenshot: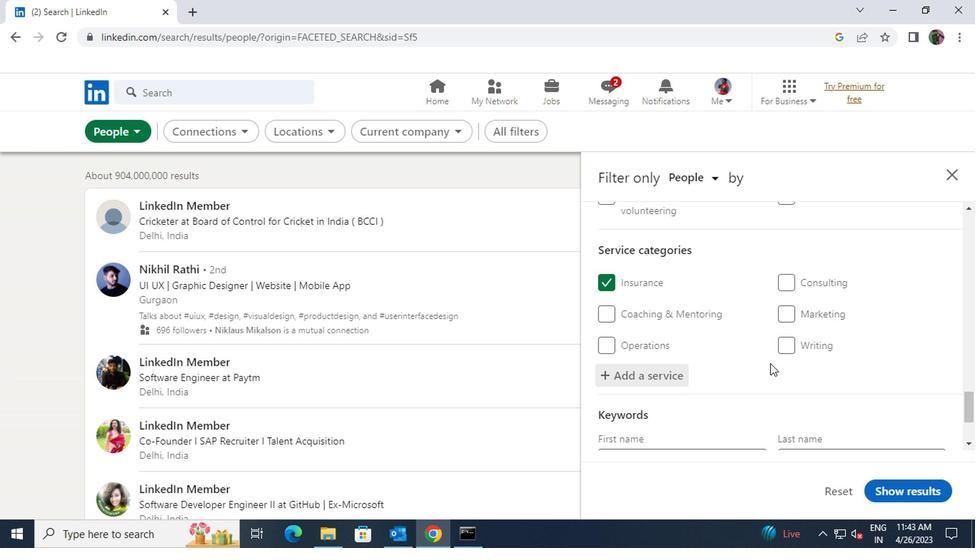 
Action: Mouse scrolled (766, 363) with delta (0, 0)
Screenshot: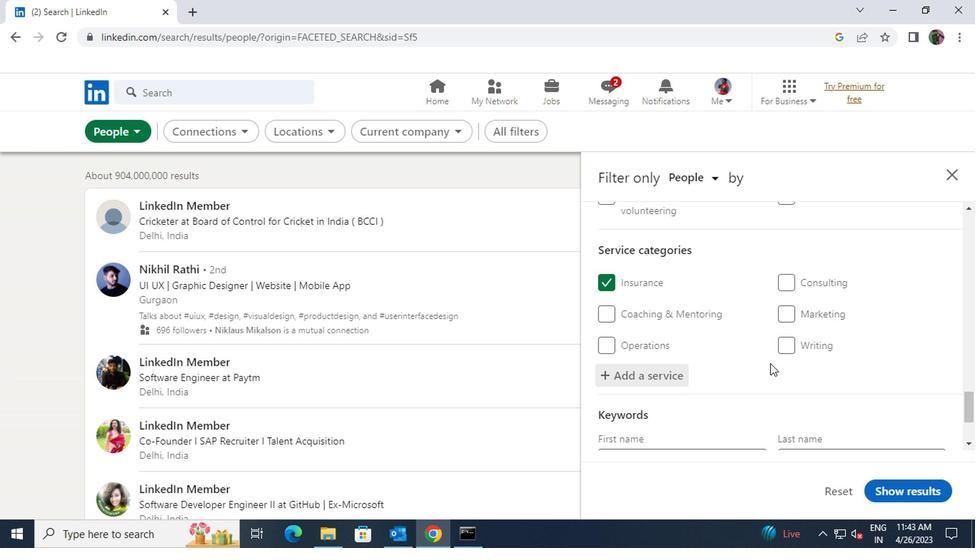 
Action: Mouse moved to (737, 386)
Screenshot: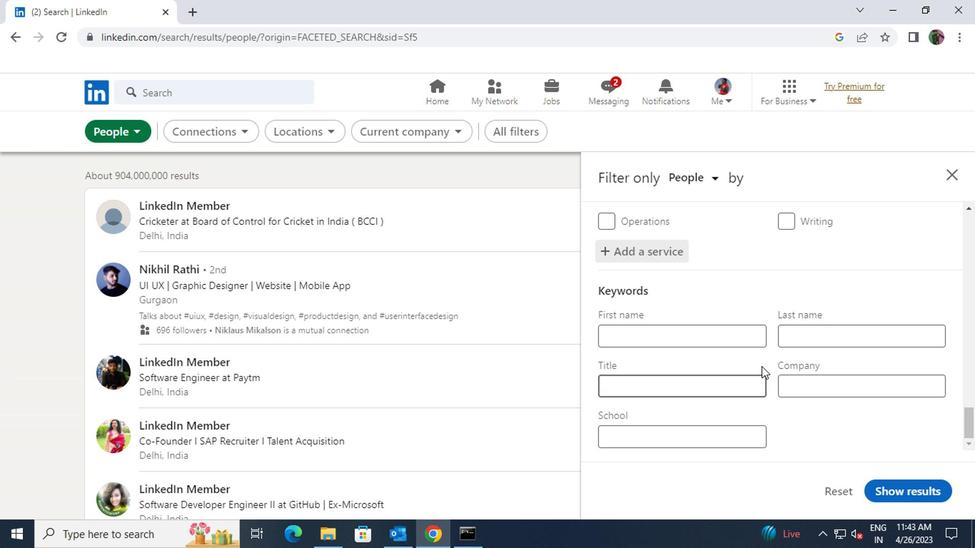 
Action: Mouse pressed left at (737, 386)
Screenshot: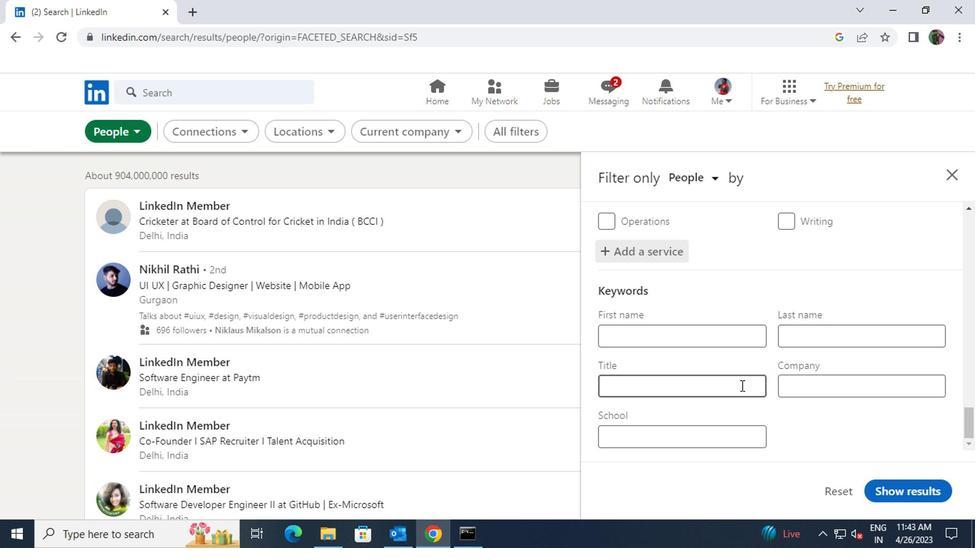 
Action: Key pressed <Key.shift>BUSSINESS<Key.space>ANALYST
Screenshot: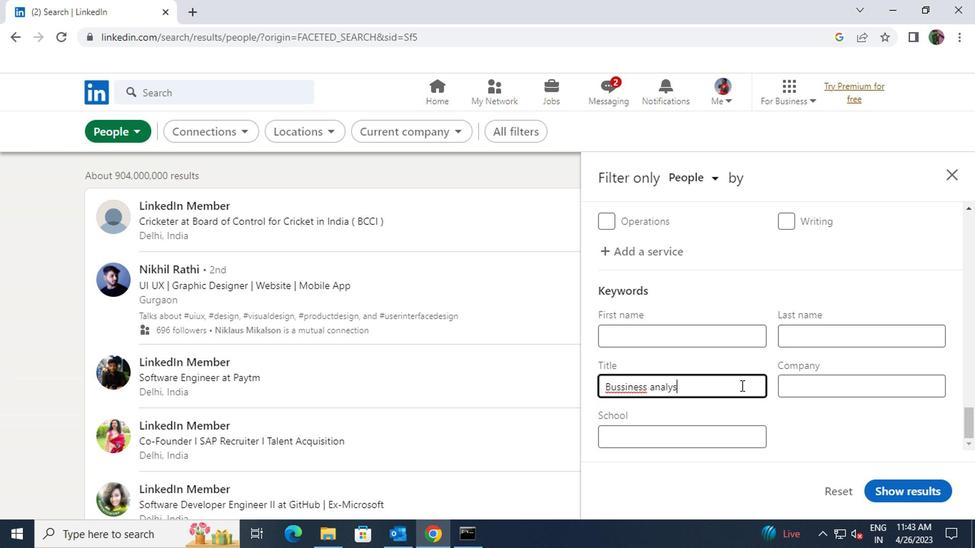 
Action: Mouse moved to (877, 489)
Screenshot: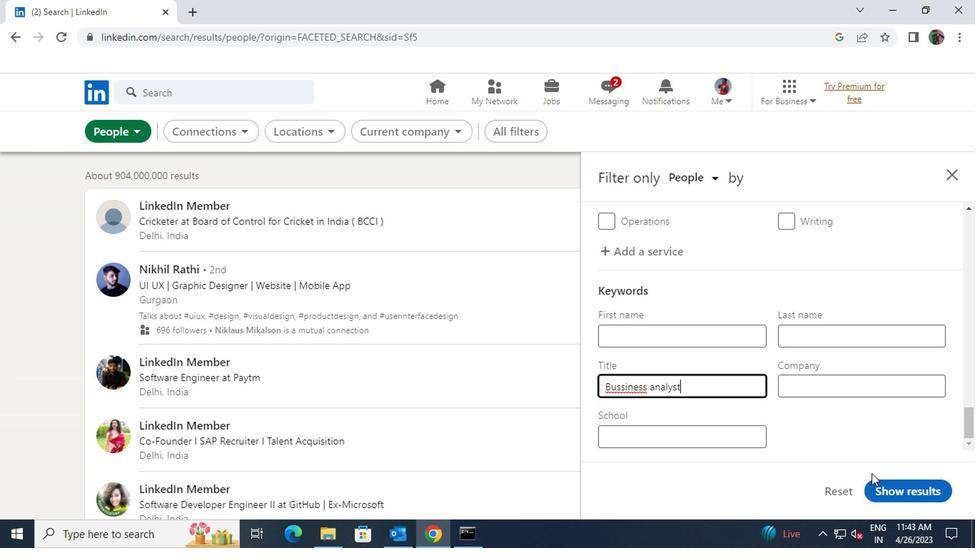 
Action: Mouse pressed left at (877, 489)
Screenshot: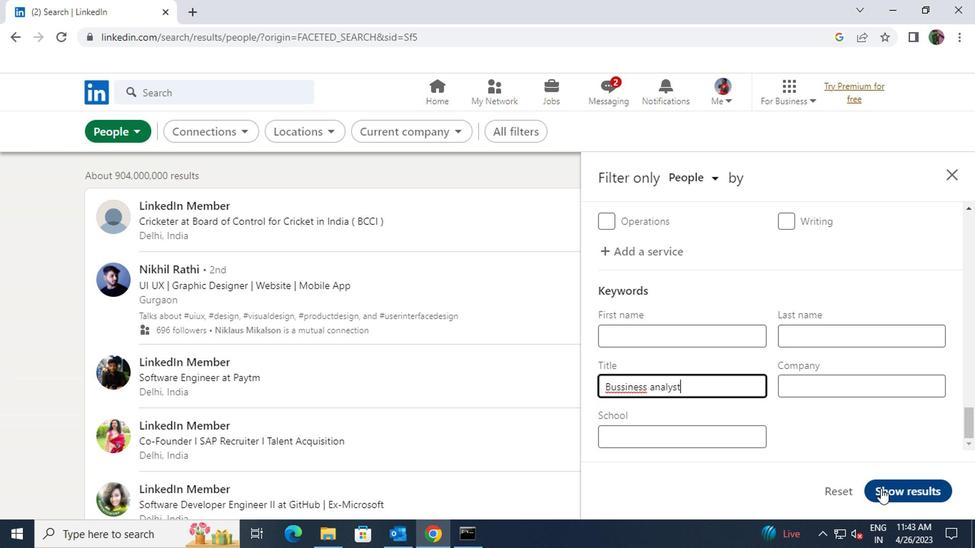 
